 Task: Look for space in Kachhwa, India from 2nd June, 2023 to 15th June, 2023 for 2 adults and 1 pet in price range Rs.10000 to Rs.15000. Place can be entire place with 1  bedroom having 1 bed and 1 bathroom. Property type can be house, flat, guest house, hotel. Booking option can be shelf check-in. Required host language is English.
Action: Mouse moved to (405, 105)
Screenshot: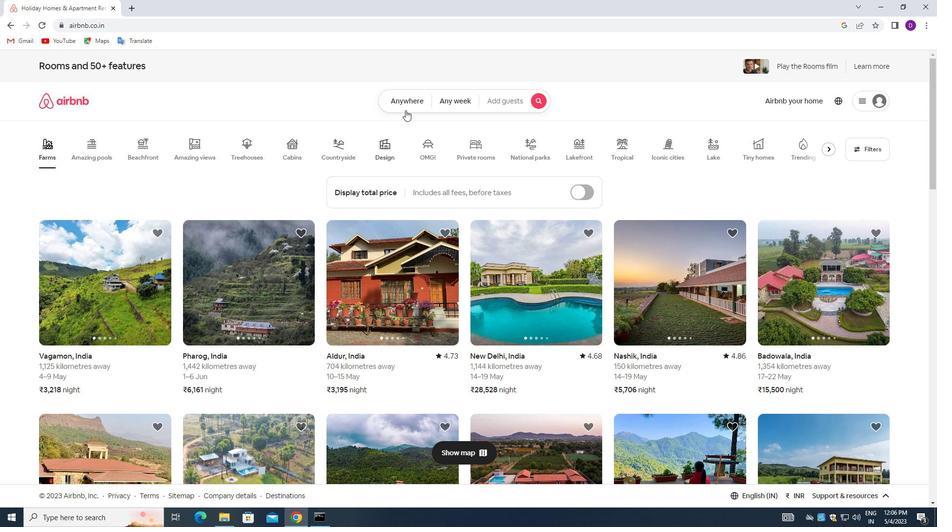 
Action: Mouse pressed left at (405, 105)
Screenshot: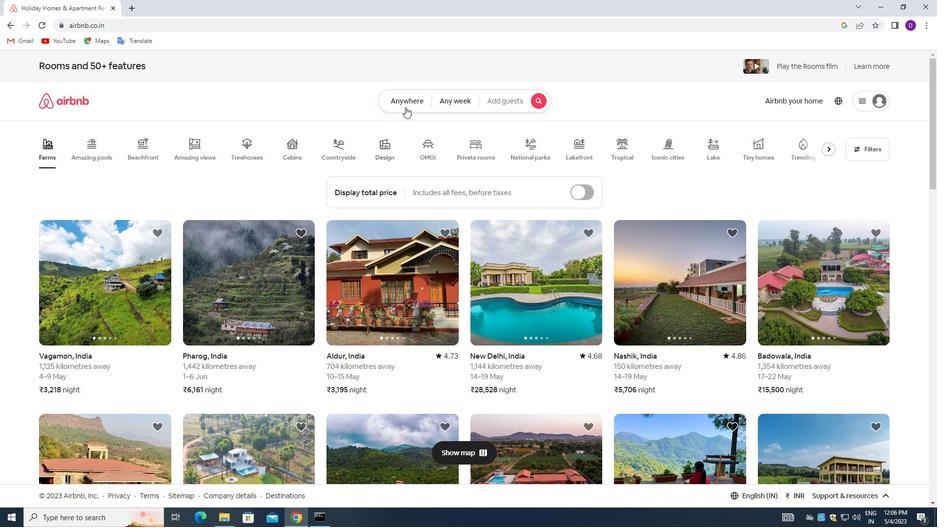 
Action: Mouse moved to (366, 142)
Screenshot: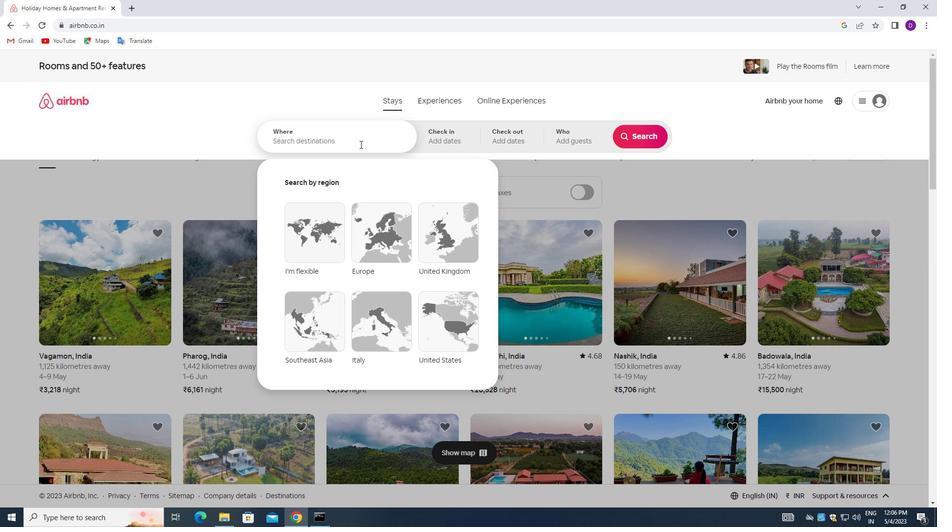 
Action: Mouse pressed left at (366, 142)
Screenshot: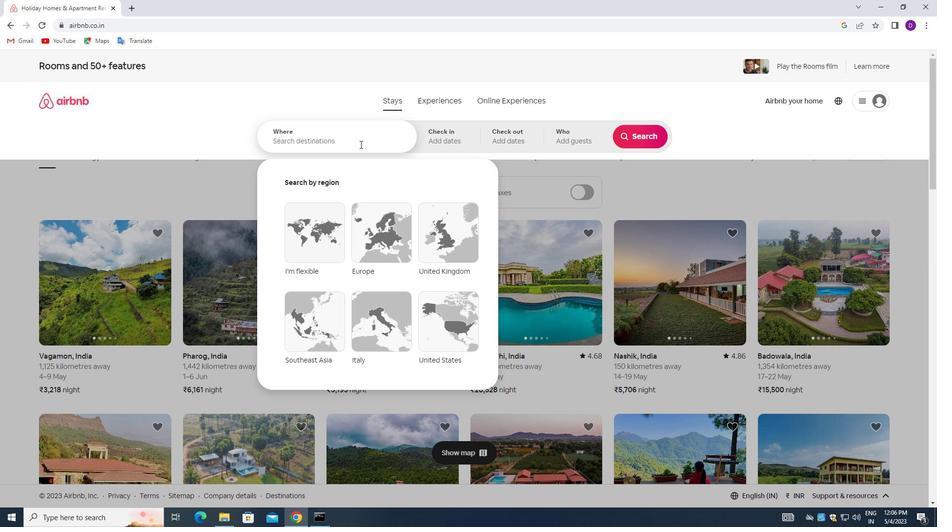 
Action: Mouse moved to (169, 109)
Screenshot: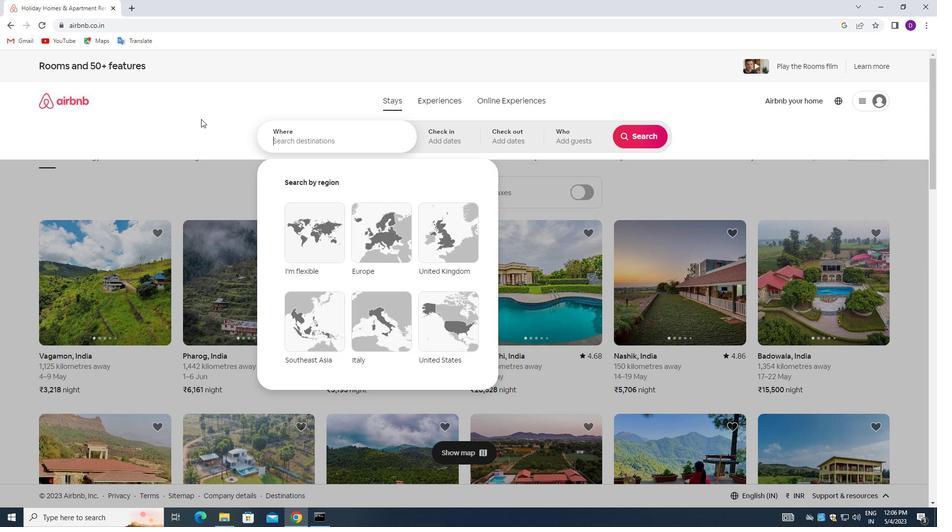 
Action: Key pressed <Key.shift>KACHHWA,<Key.space><Key.shift>INDIA<Key.enter>
Screenshot: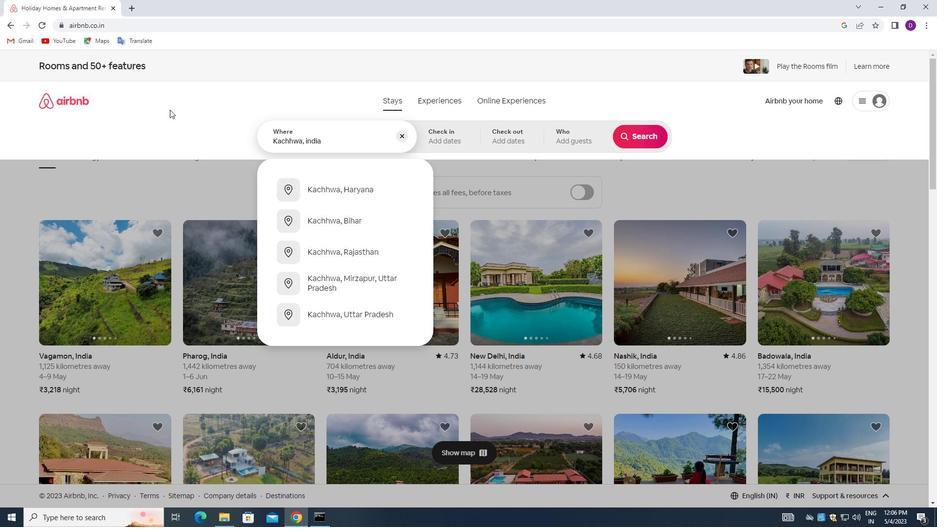 
Action: Mouse moved to (605, 259)
Screenshot: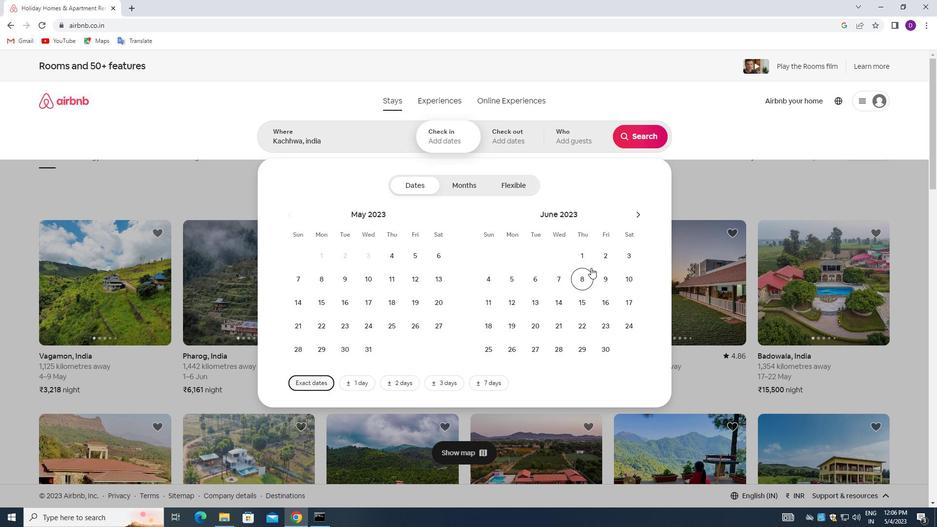 
Action: Mouse pressed left at (605, 259)
Screenshot: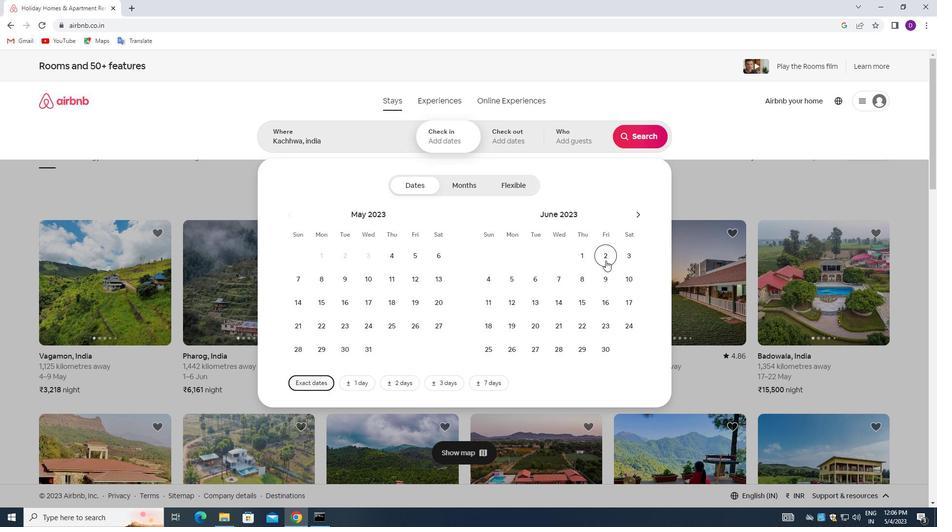 
Action: Mouse moved to (572, 305)
Screenshot: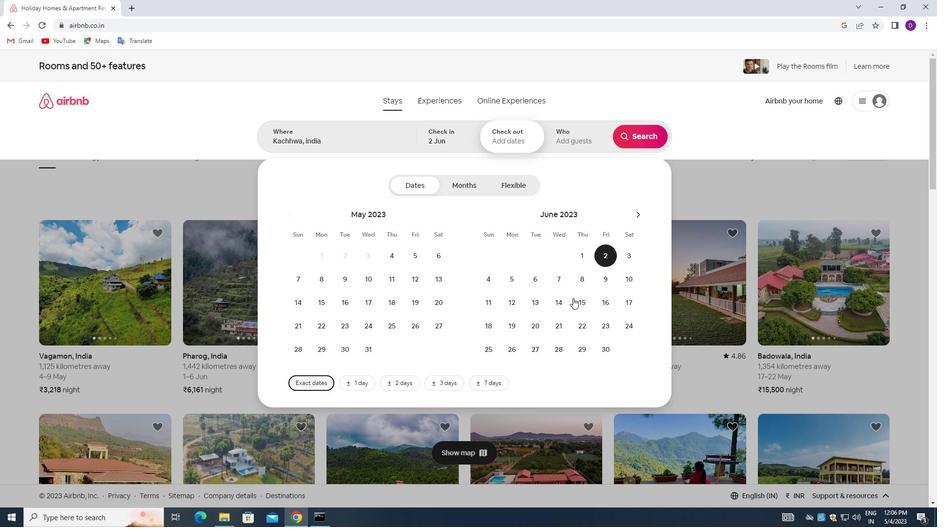 
Action: Mouse pressed left at (572, 305)
Screenshot: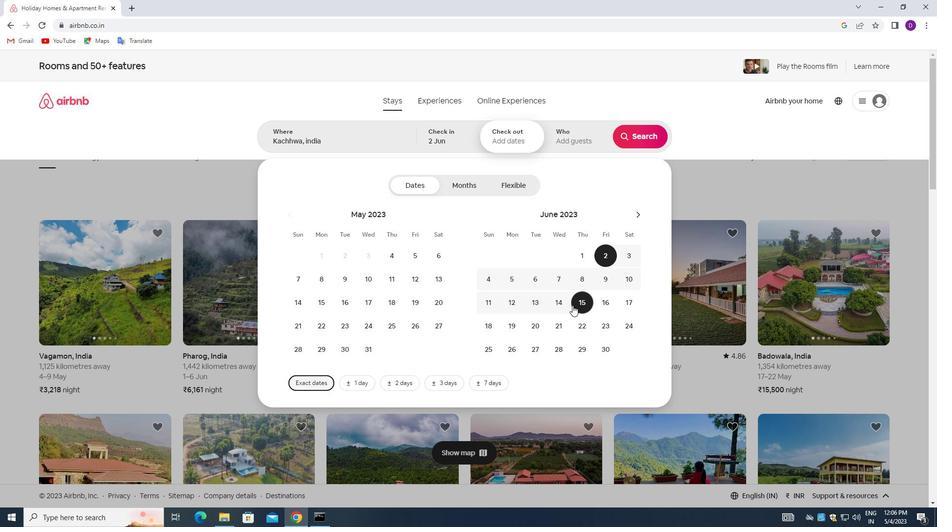 
Action: Mouse moved to (561, 138)
Screenshot: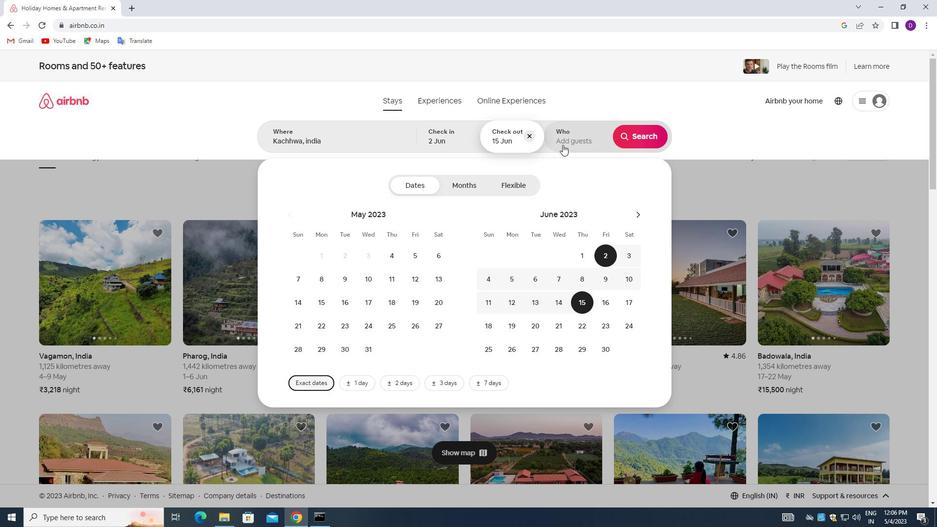 
Action: Mouse pressed left at (561, 138)
Screenshot: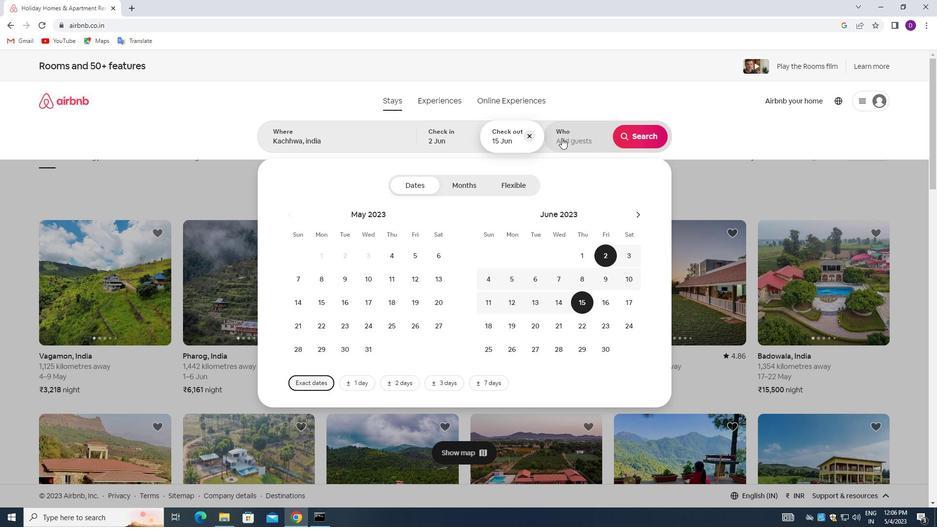 
Action: Mouse moved to (640, 186)
Screenshot: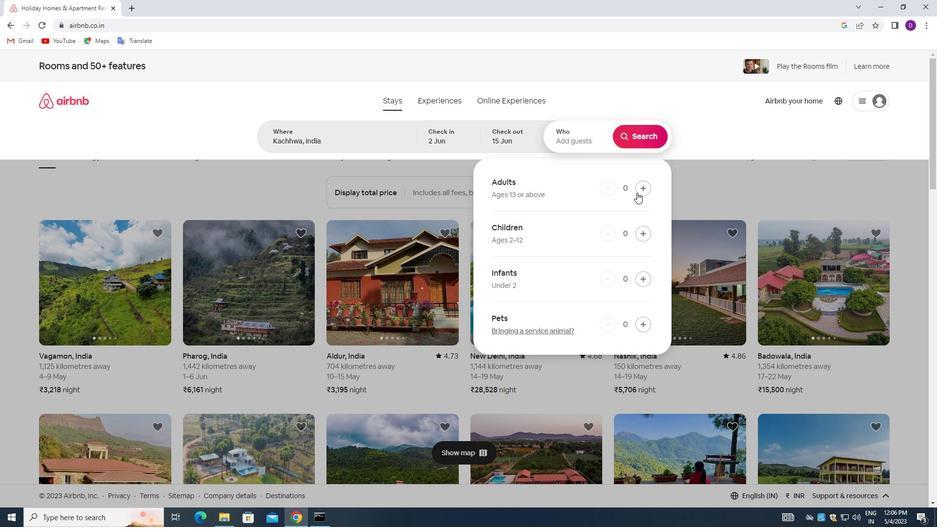 
Action: Mouse pressed left at (640, 186)
Screenshot: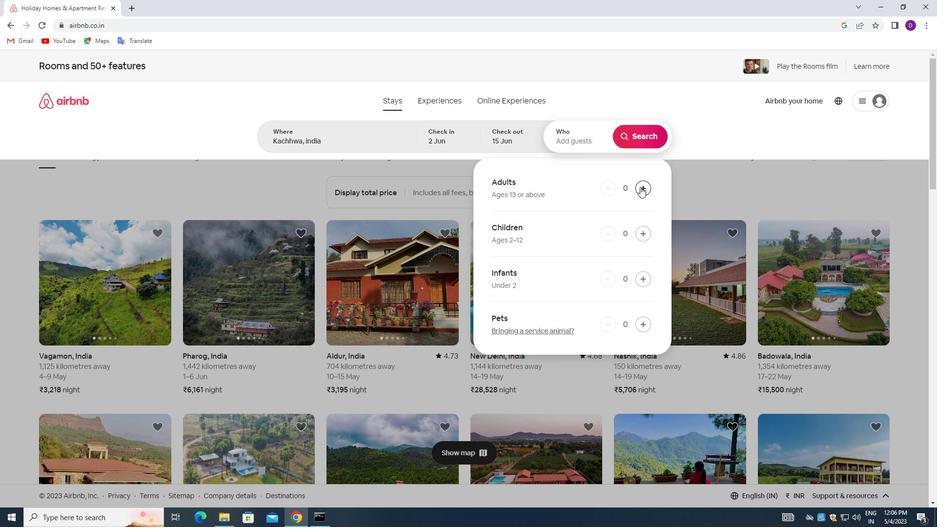 
Action: Mouse pressed left at (640, 186)
Screenshot: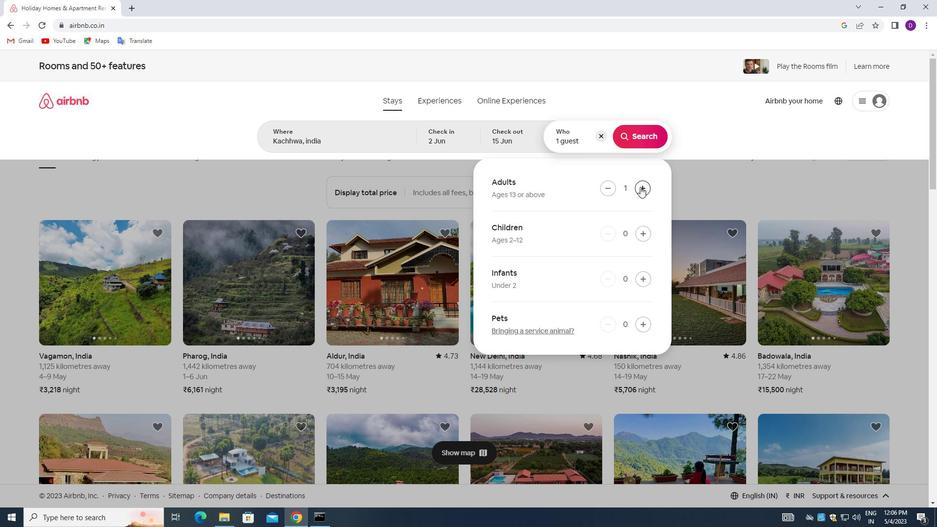 
Action: Mouse moved to (647, 324)
Screenshot: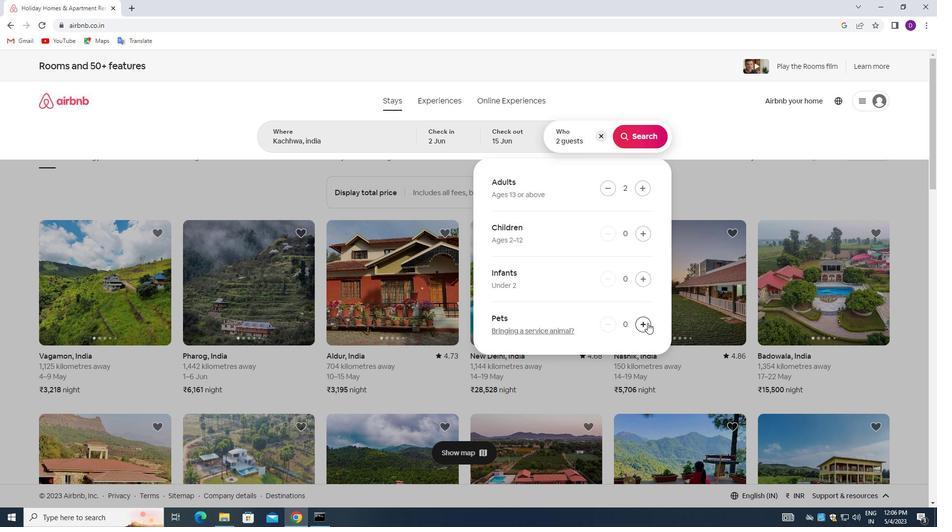 
Action: Mouse pressed left at (647, 324)
Screenshot: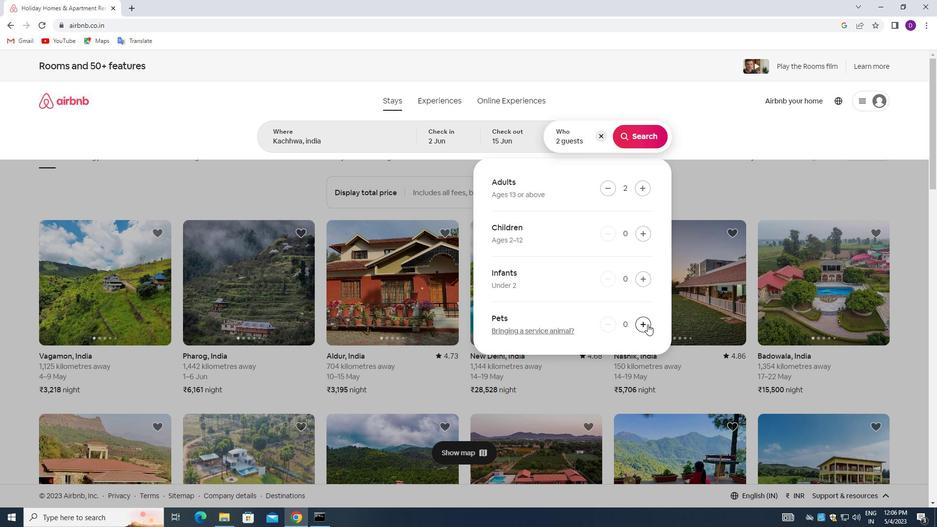 
Action: Mouse moved to (633, 133)
Screenshot: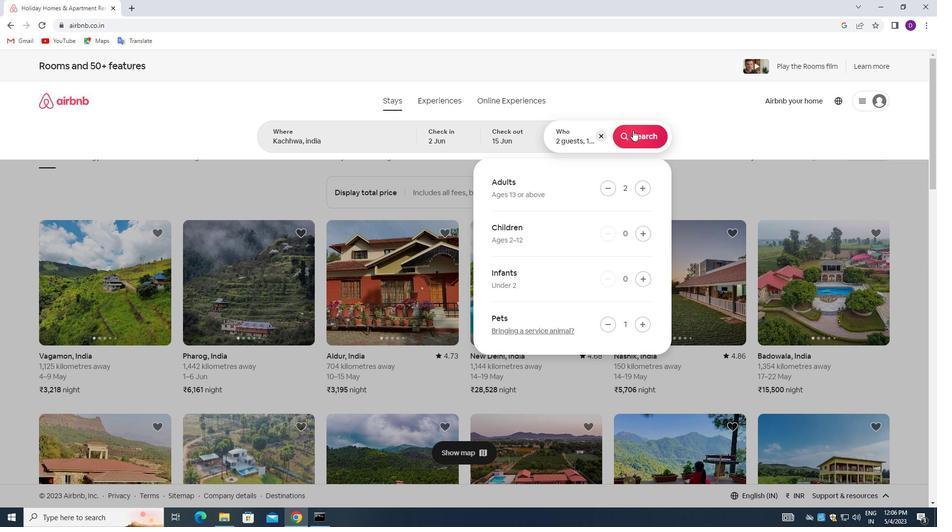 
Action: Mouse pressed left at (633, 133)
Screenshot: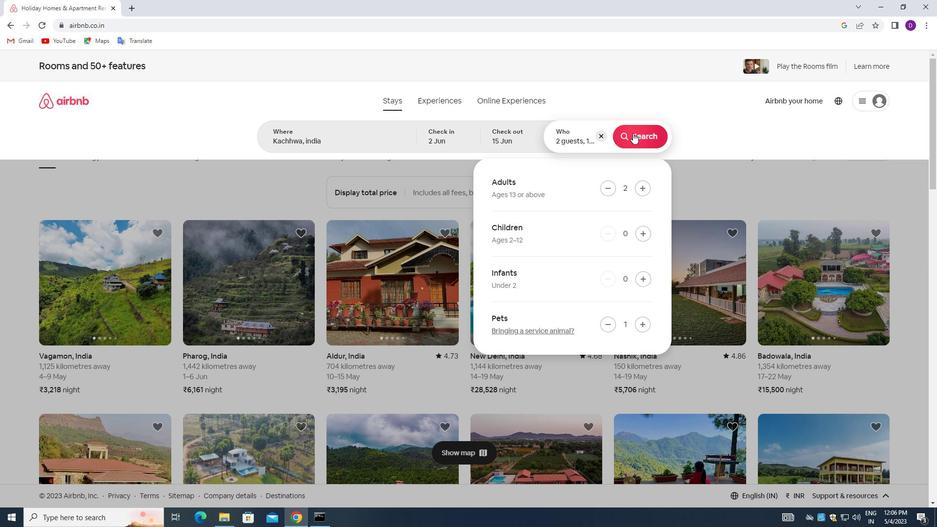
Action: Mouse moved to (880, 105)
Screenshot: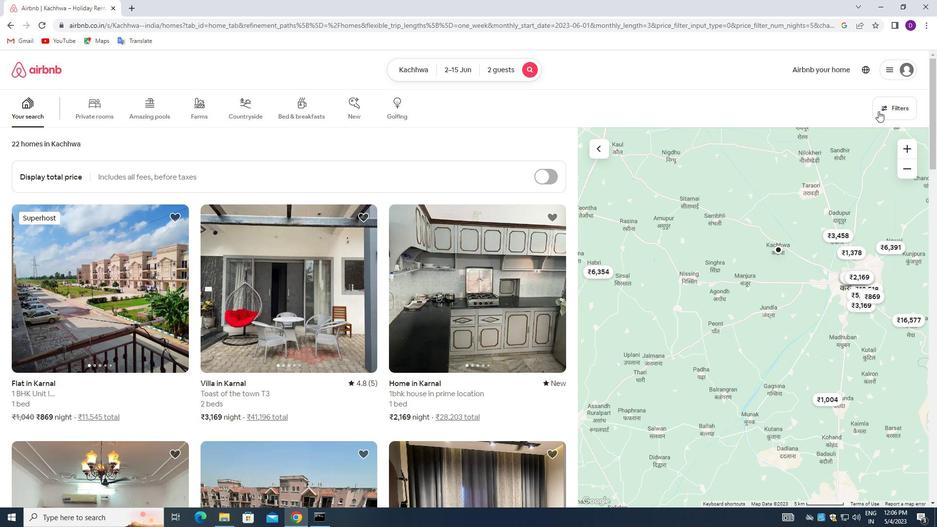 
Action: Mouse pressed left at (880, 105)
Screenshot: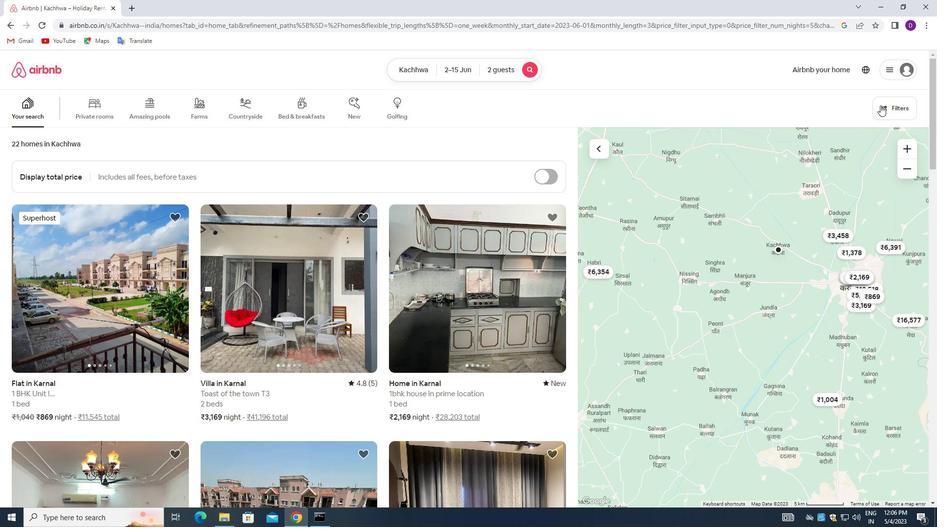 
Action: Mouse moved to (348, 229)
Screenshot: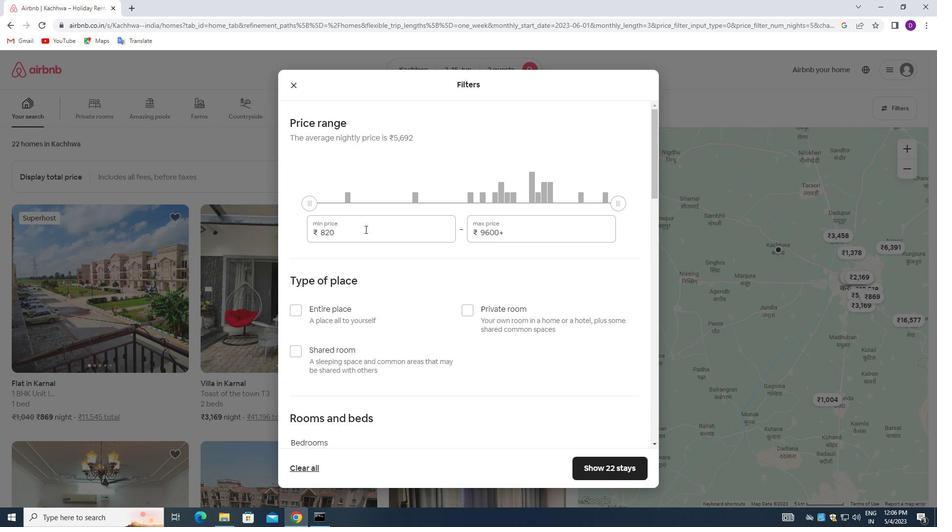 
Action: Mouse pressed left at (348, 229)
Screenshot: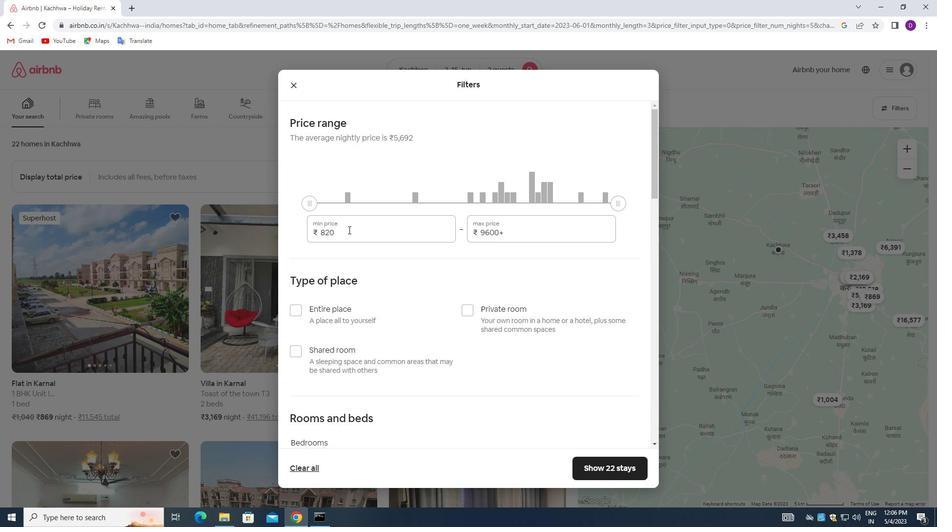 
Action: Mouse pressed left at (348, 229)
Screenshot: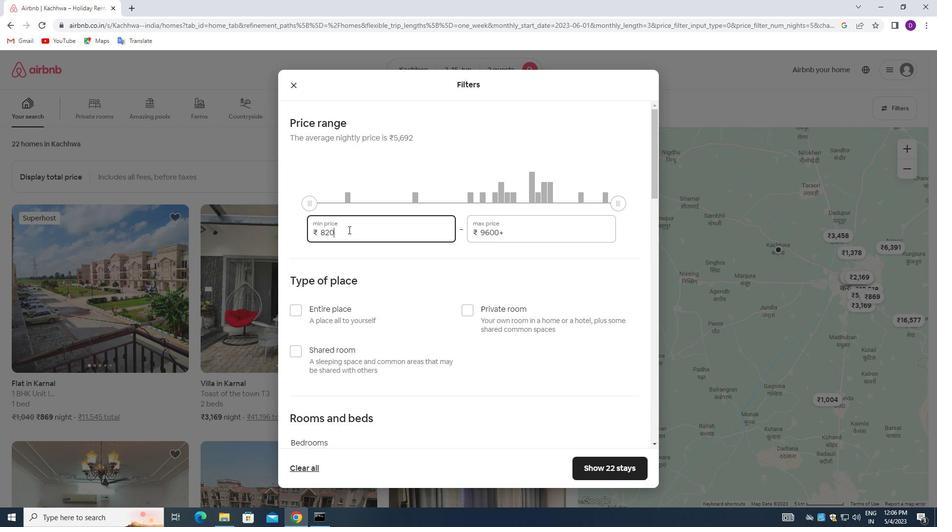 
Action: Key pressed 10000<Key.tab>15000
Screenshot: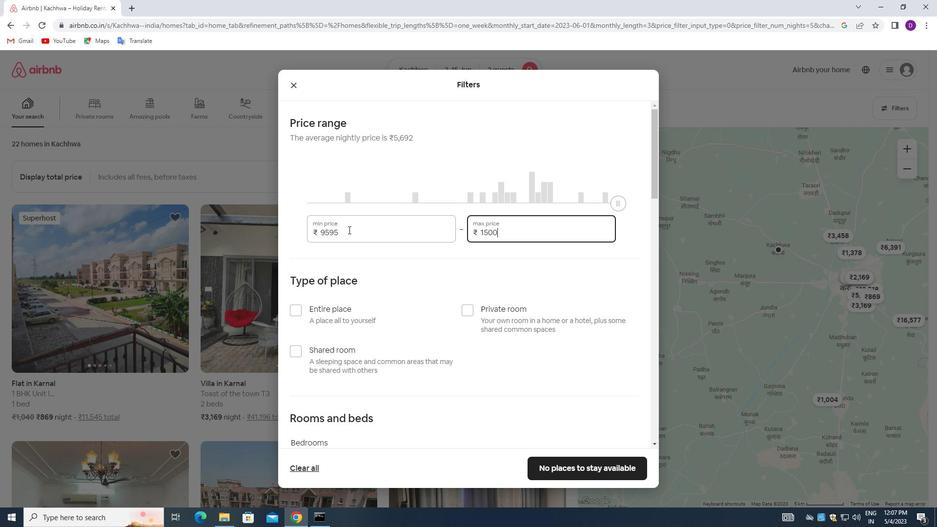 
Action: Mouse moved to (299, 311)
Screenshot: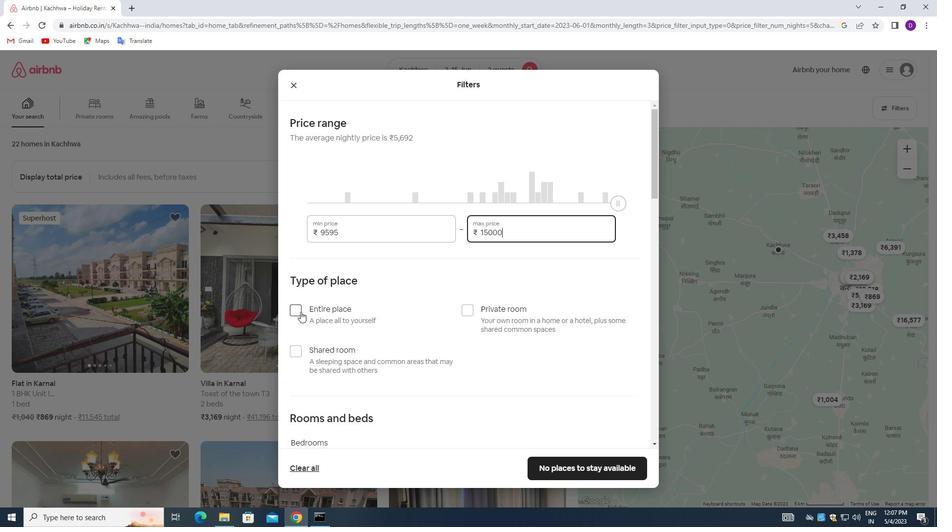 
Action: Mouse pressed left at (299, 311)
Screenshot: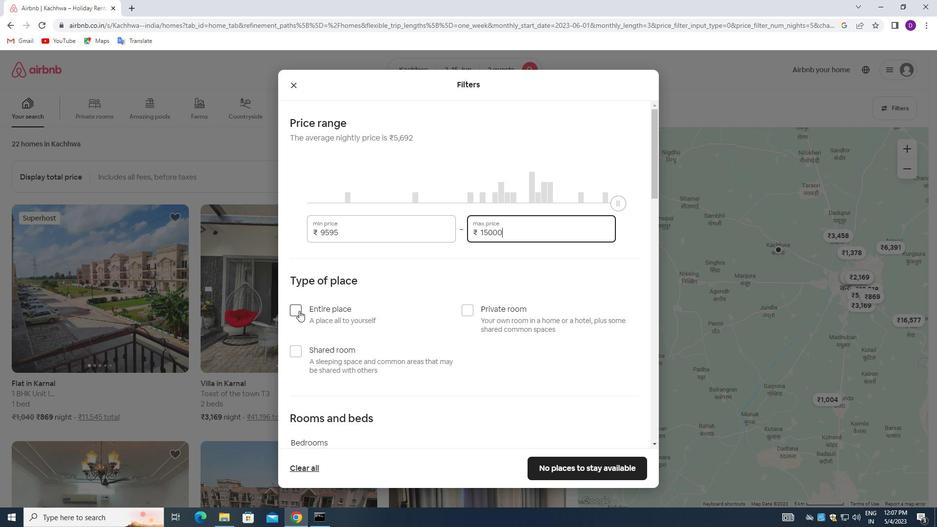 
Action: Mouse moved to (403, 312)
Screenshot: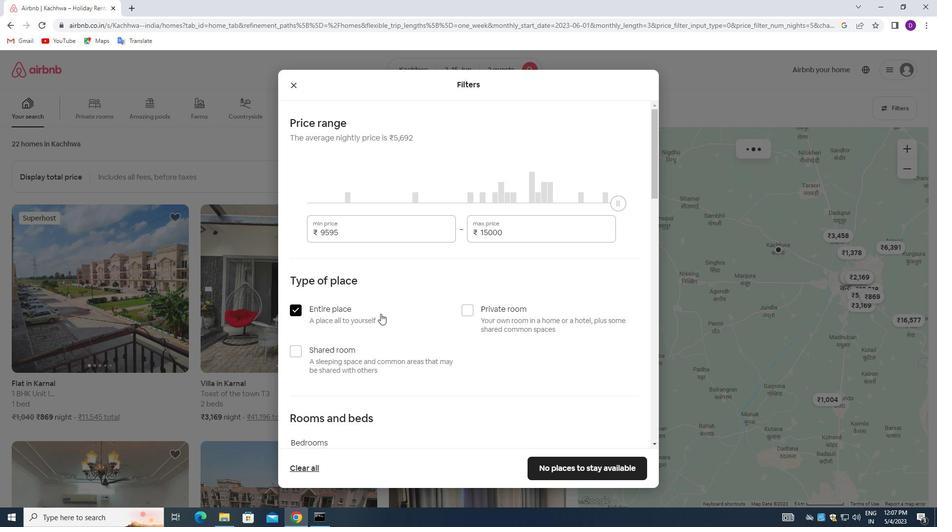 
Action: Mouse scrolled (403, 312) with delta (0, 0)
Screenshot: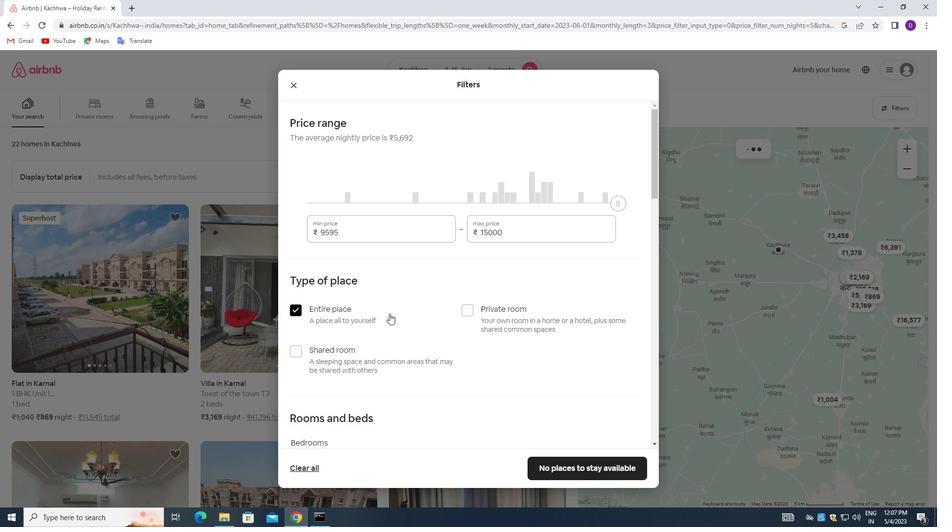 
Action: Mouse scrolled (403, 312) with delta (0, 0)
Screenshot: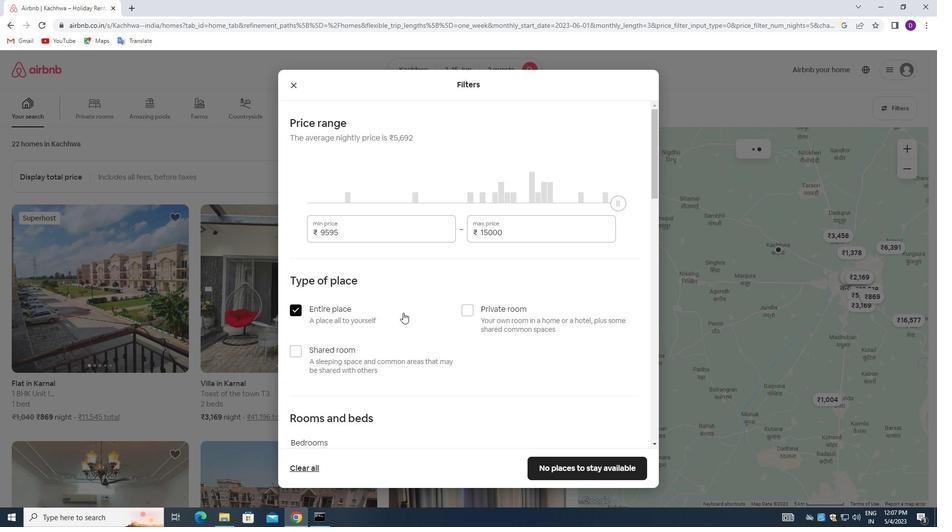 
Action: Mouse scrolled (403, 312) with delta (0, 0)
Screenshot: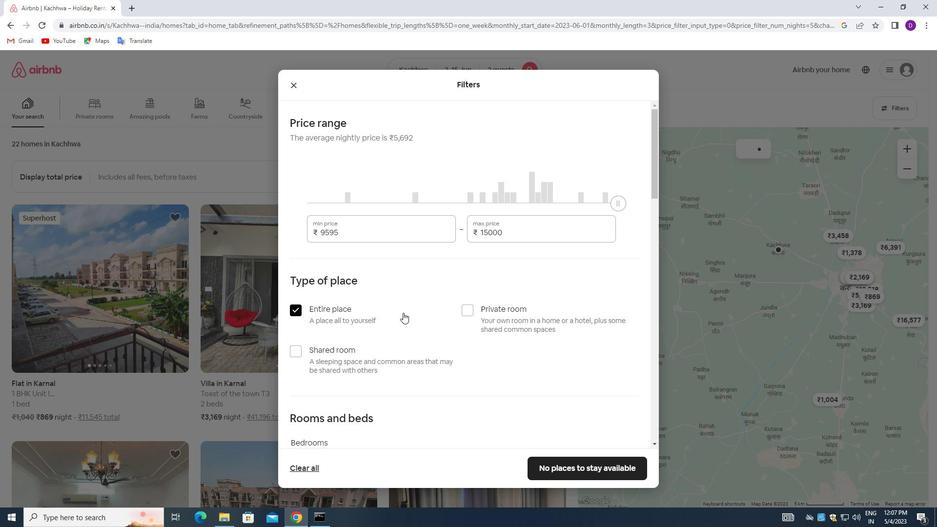 
Action: Mouse scrolled (403, 312) with delta (0, 0)
Screenshot: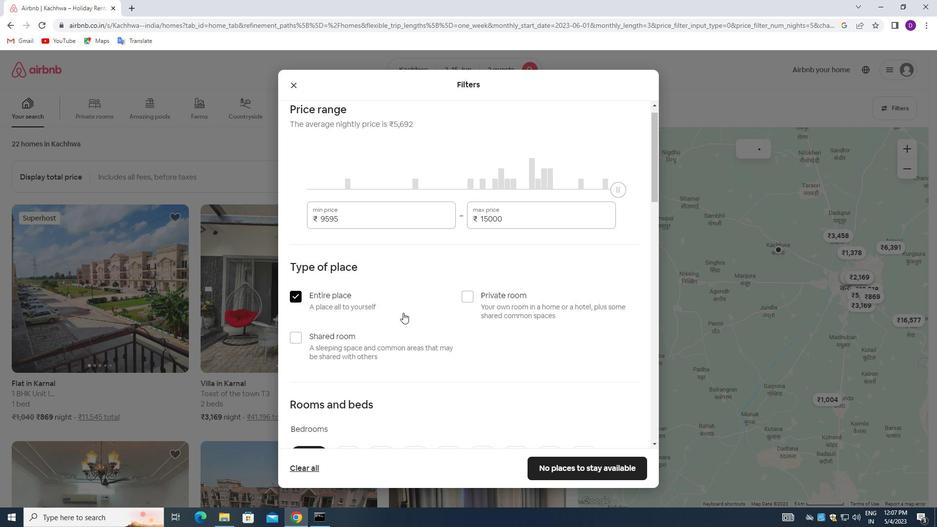 
Action: Mouse moved to (346, 282)
Screenshot: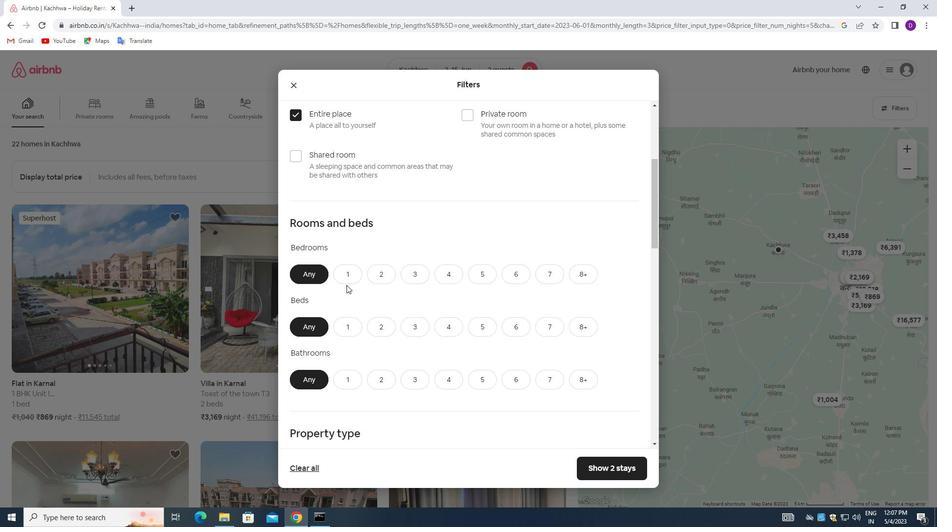 
Action: Mouse pressed left at (346, 282)
Screenshot: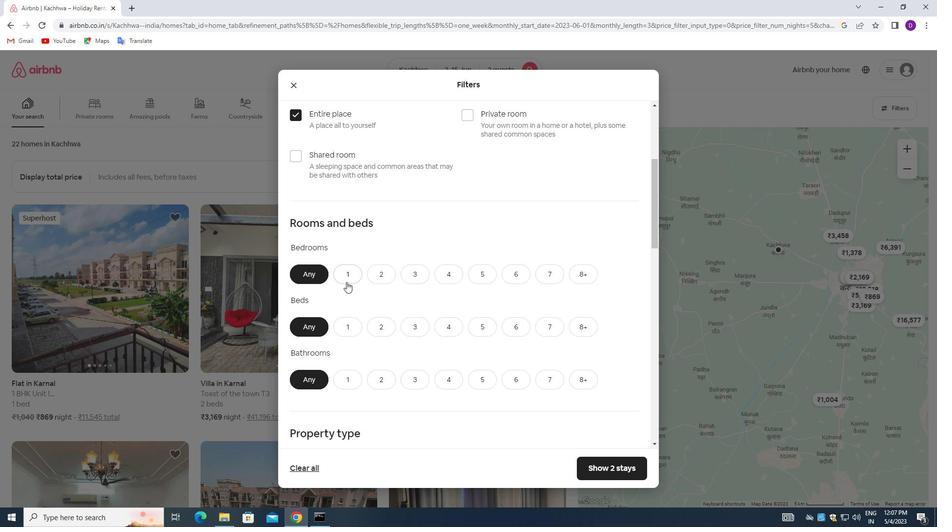 
Action: Mouse moved to (352, 321)
Screenshot: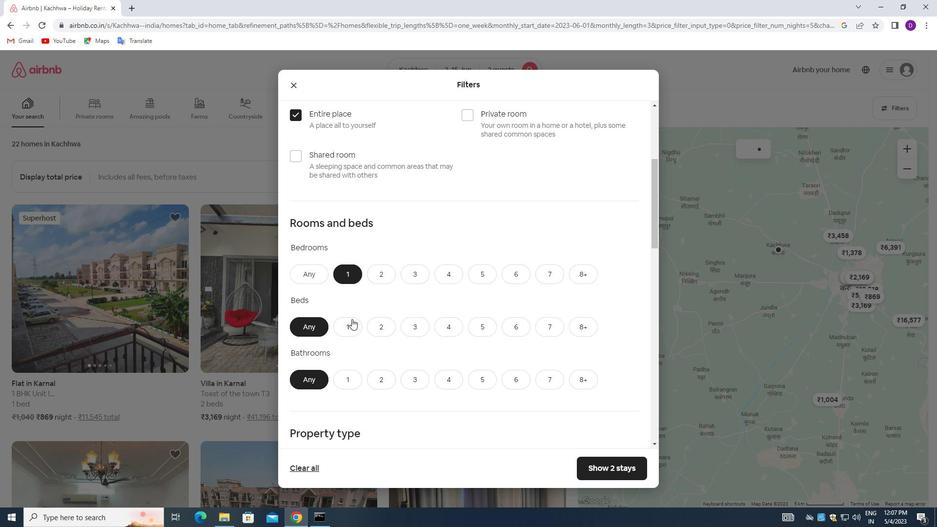 
Action: Mouse pressed left at (352, 321)
Screenshot: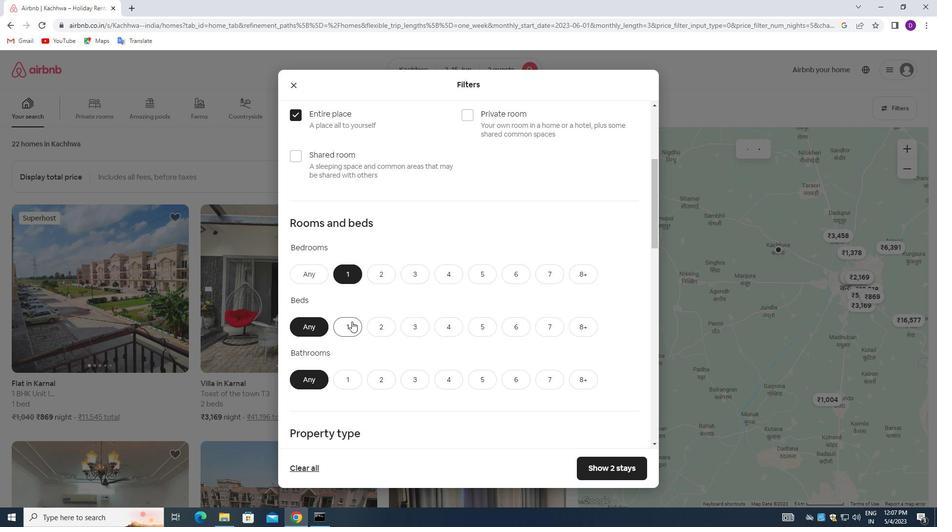 
Action: Mouse moved to (348, 374)
Screenshot: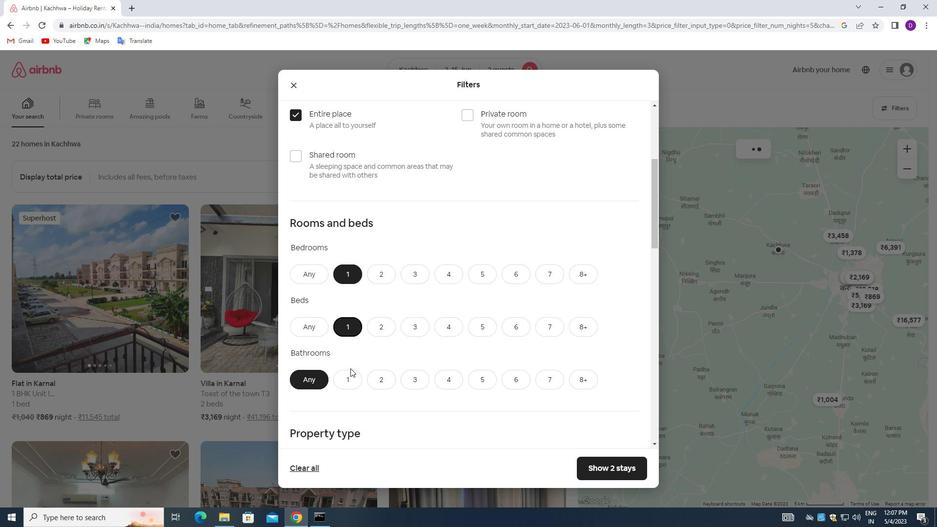 
Action: Mouse pressed left at (348, 374)
Screenshot: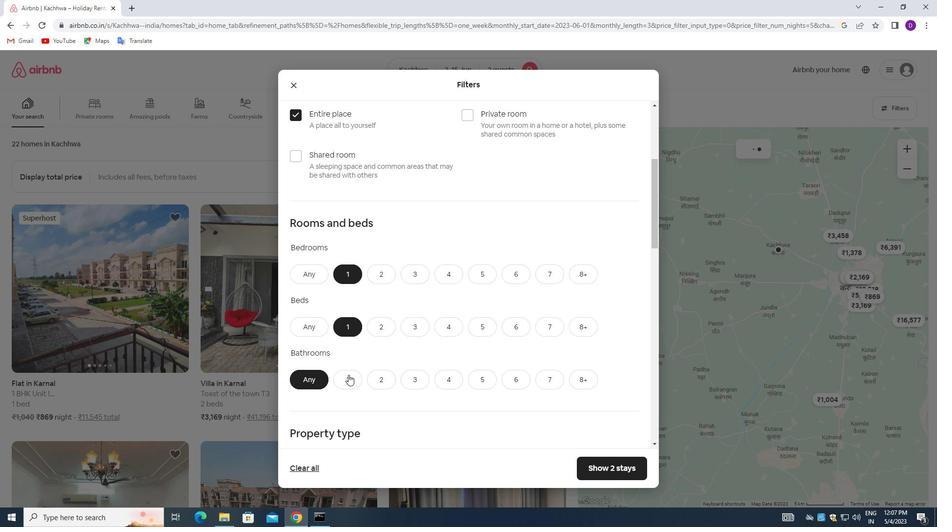 
Action: Mouse moved to (388, 349)
Screenshot: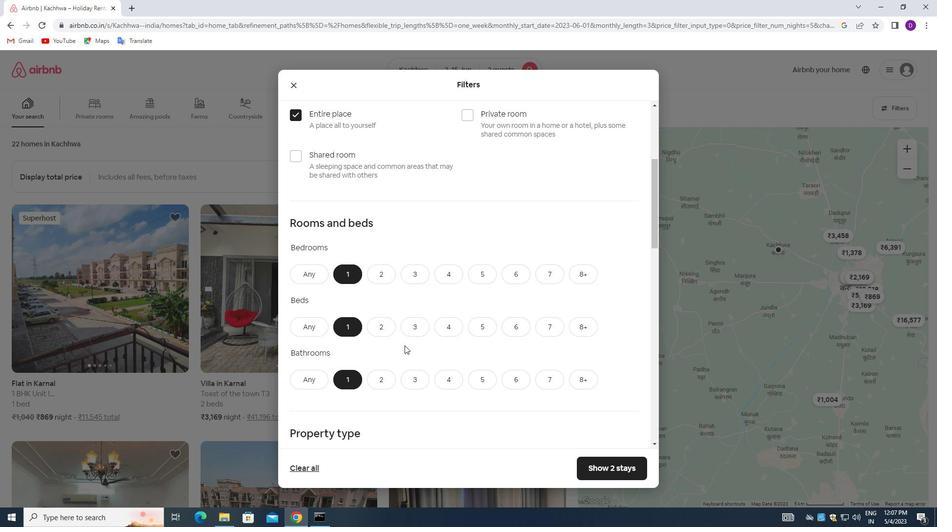 
Action: Mouse scrolled (388, 348) with delta (0, 0)
Screenshot: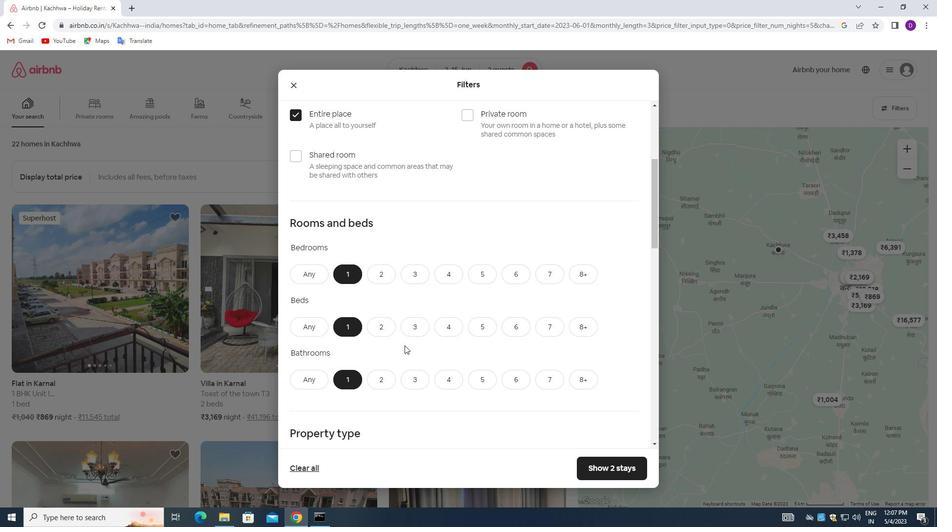 
Action: Mouse moved to (385, 351)
Screenshot: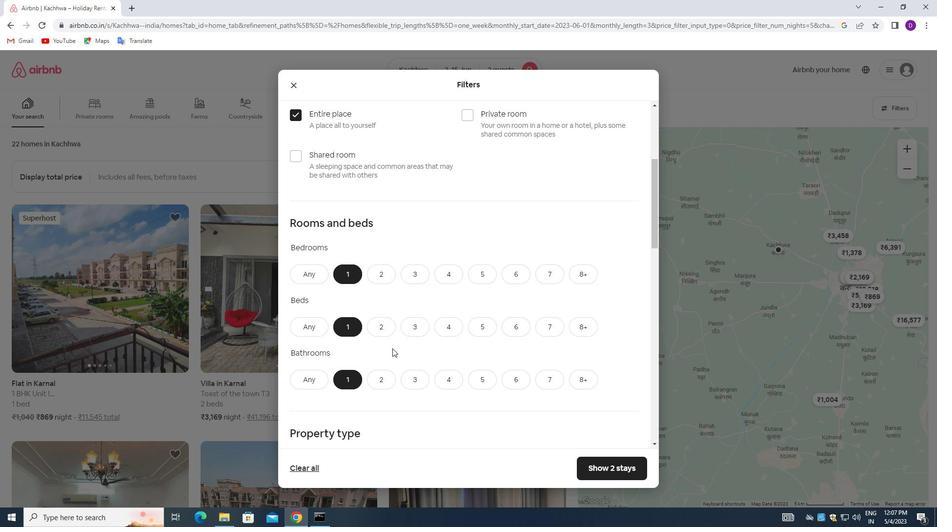 
Action: Mouse scrolled (385, 350) with delta (0, 0)
Screenshot: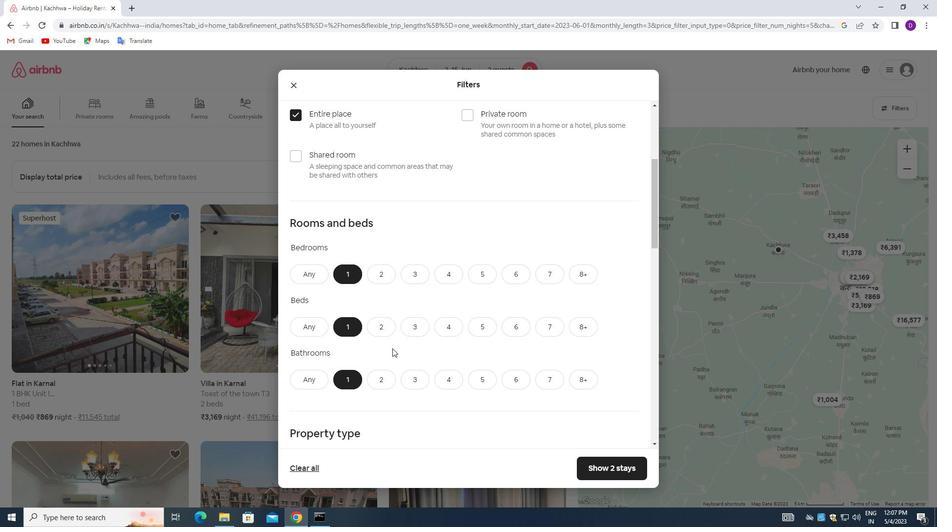 
Action: Mouse moved to (383, 352)
Screenshot: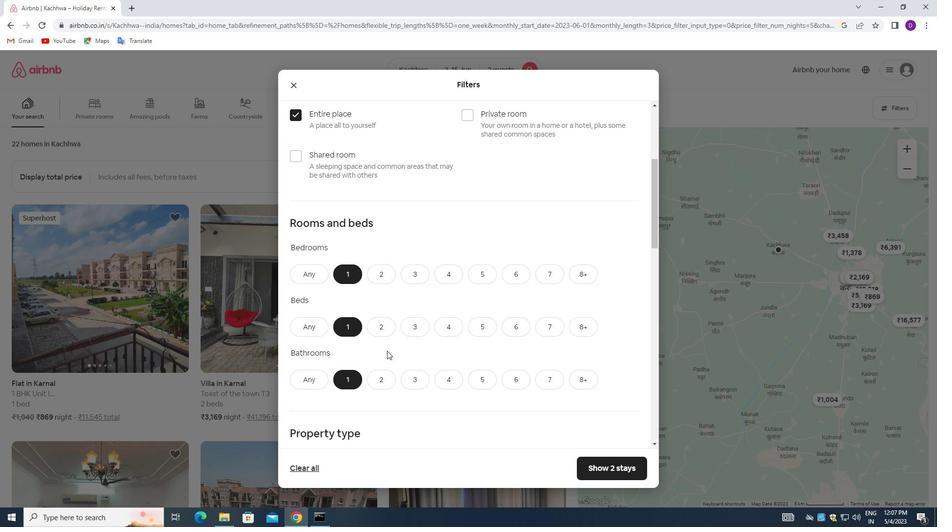 
Action: Mouse scrolled (383, 352) with delta (0, 0)
Screenshot: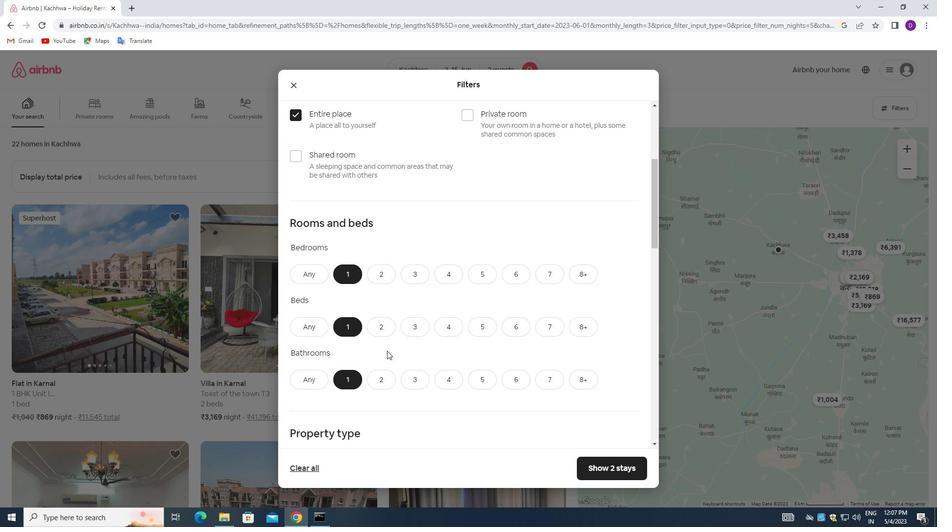 
Action: Mouse moved to (340, 337)
Screenshot: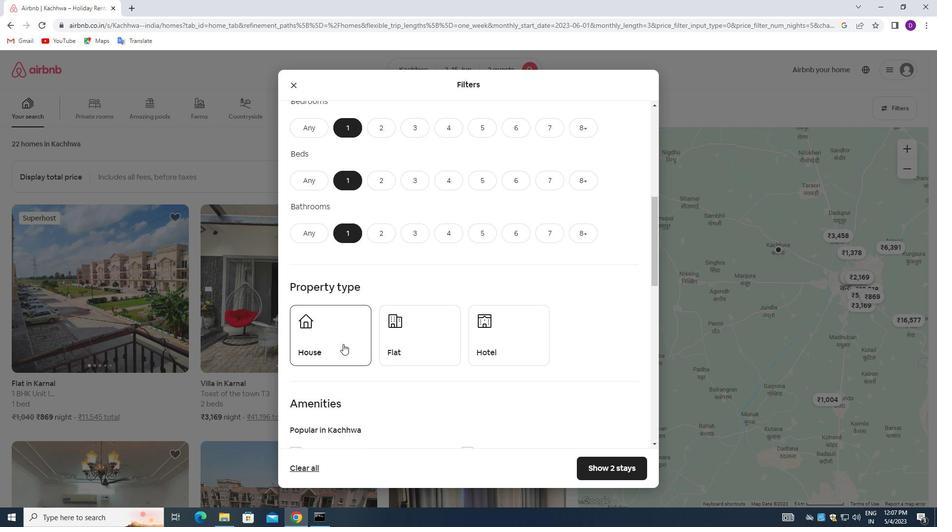
Action: Mouse pressed left at (340, 337)
Screenshot: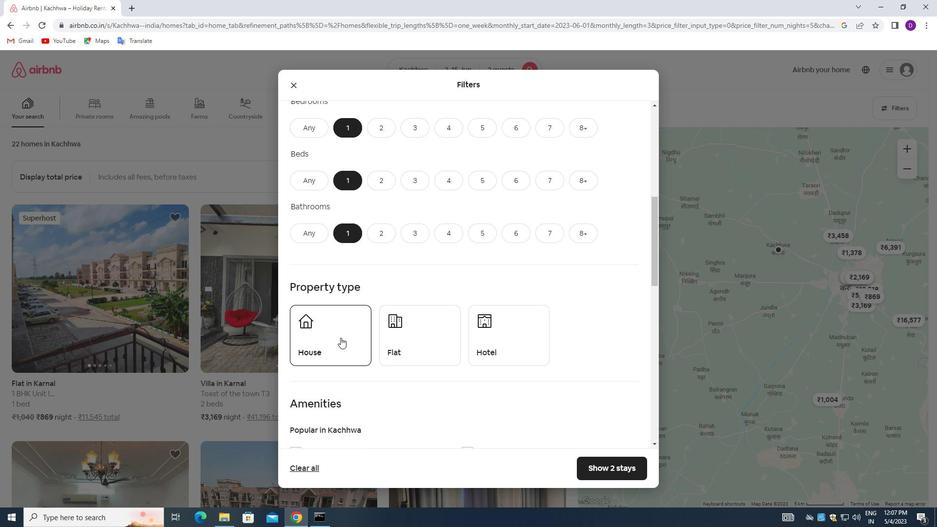 
Action: Mouse moved to (414, 342)
Screenshot: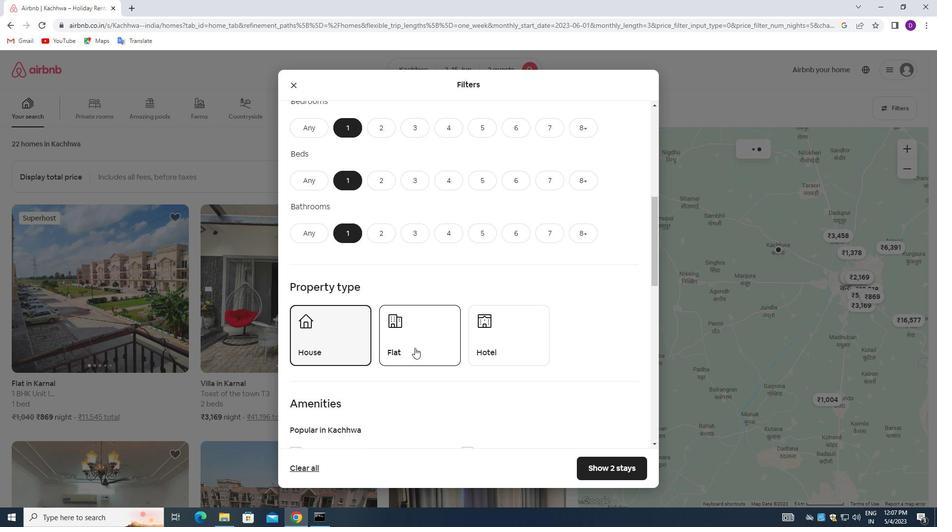 
Action: Mouse pressed left at (414, 342)
Screenshot: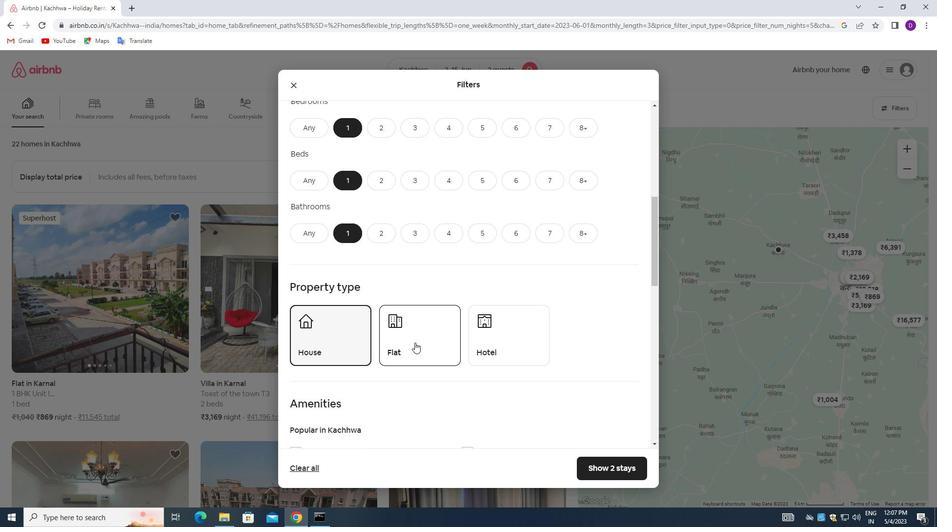 
Action: Mouse moved to (484, 337)
Screenshot: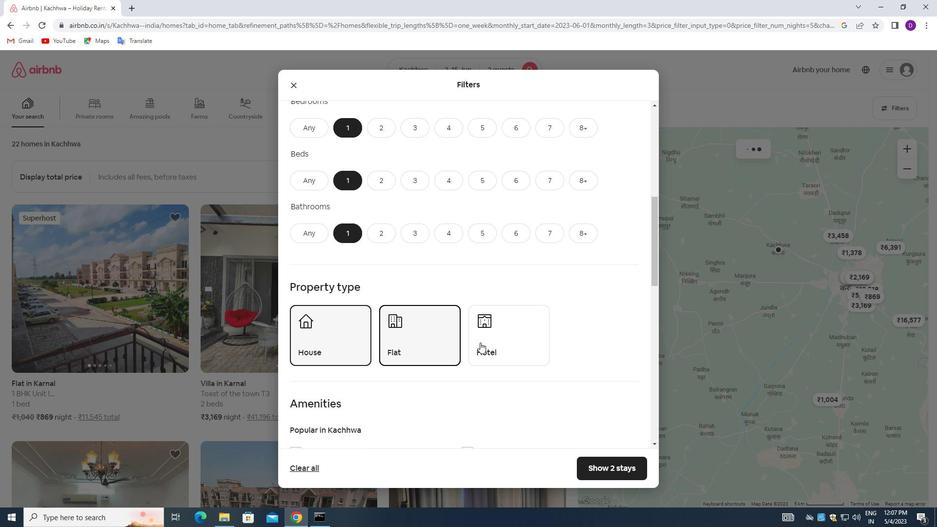 
Action: Mouse pressed left at (484, 337)
Screenshot: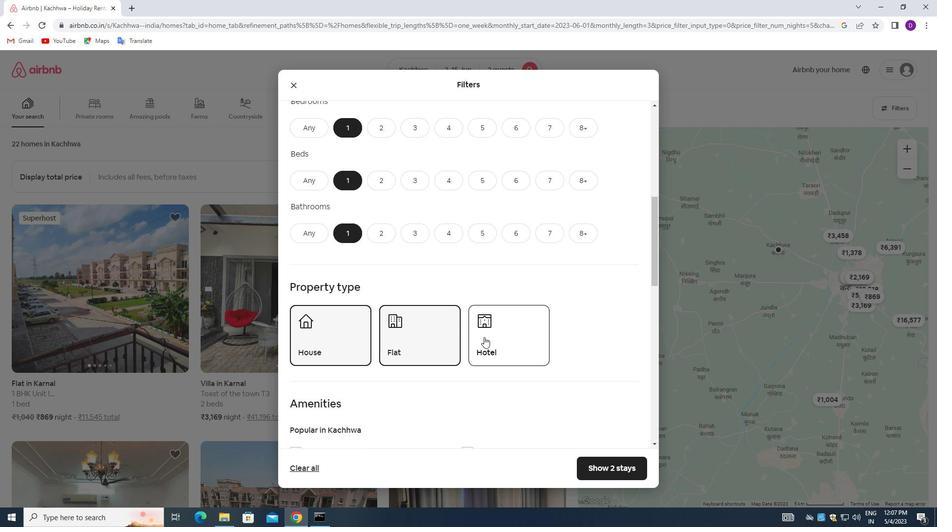 
Action: Mouse moved to (452, 356)
Screenshot: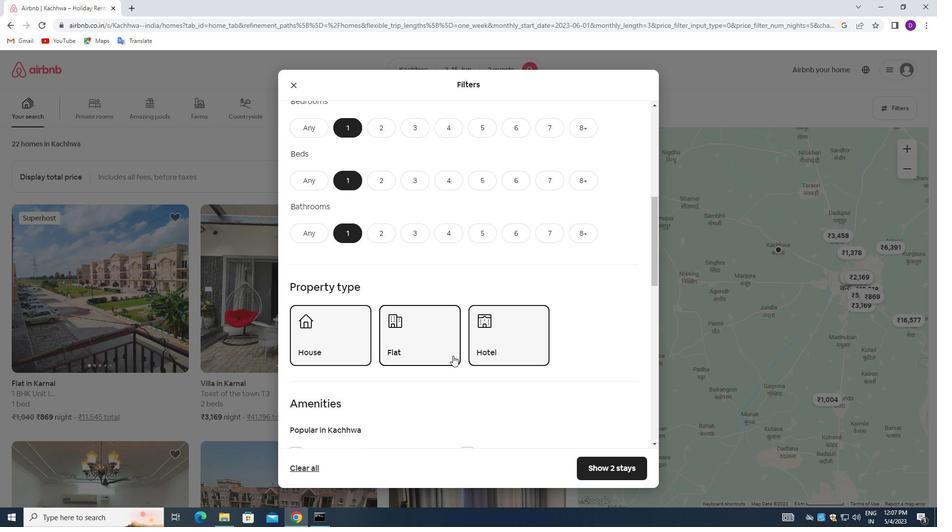 
Action: Mouse scrolled (452, 356) with delta (0, 0)
Screenshot: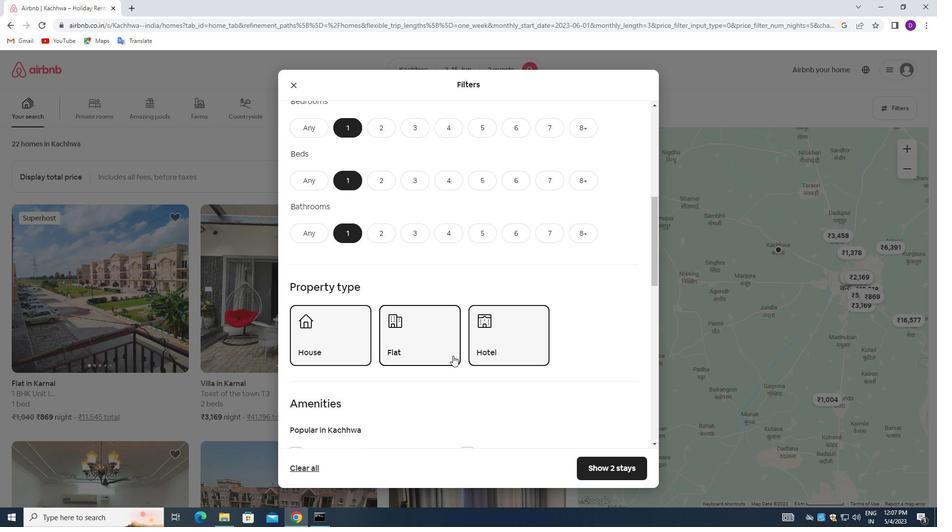 
Action: Mouse moved to (450, 356)
Screenshot: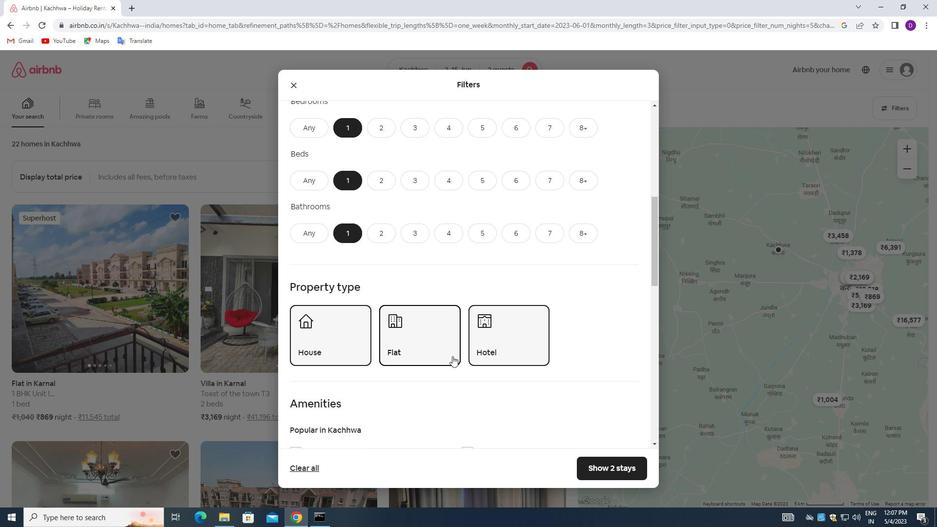 
Action: Mouse scrolled (450, 356) with delta (0, 0)
Screenshot: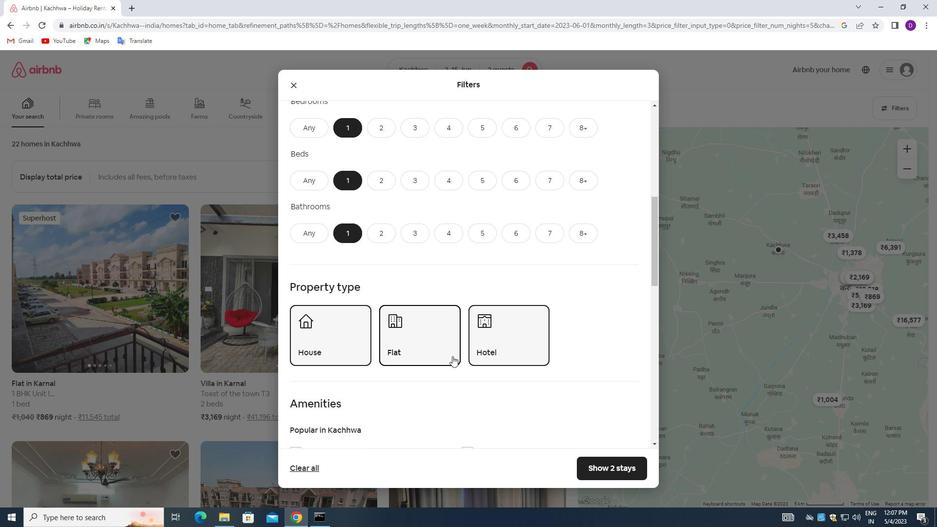 
Action: Mouse moved to (437, 357)
Screenshot: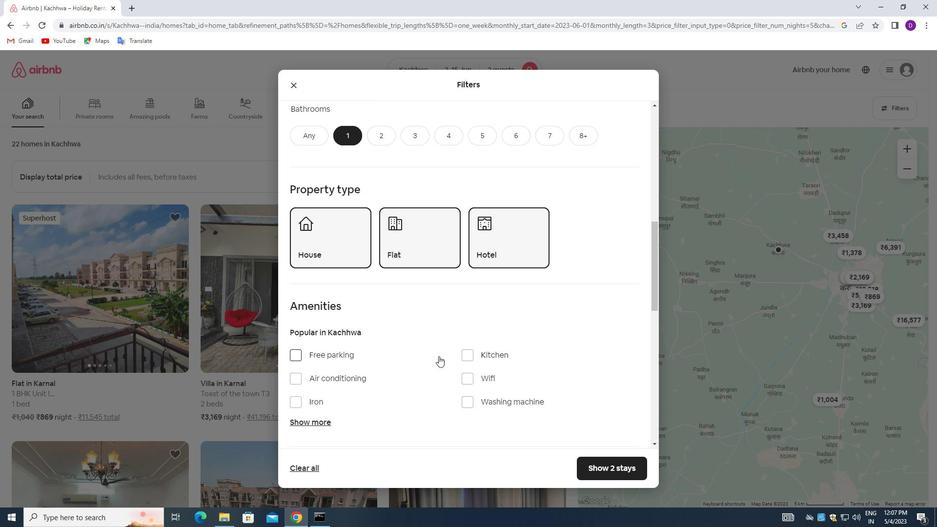 
Action: Mouse scrolled (437, 357) with delta (0, 0)
Screenshot: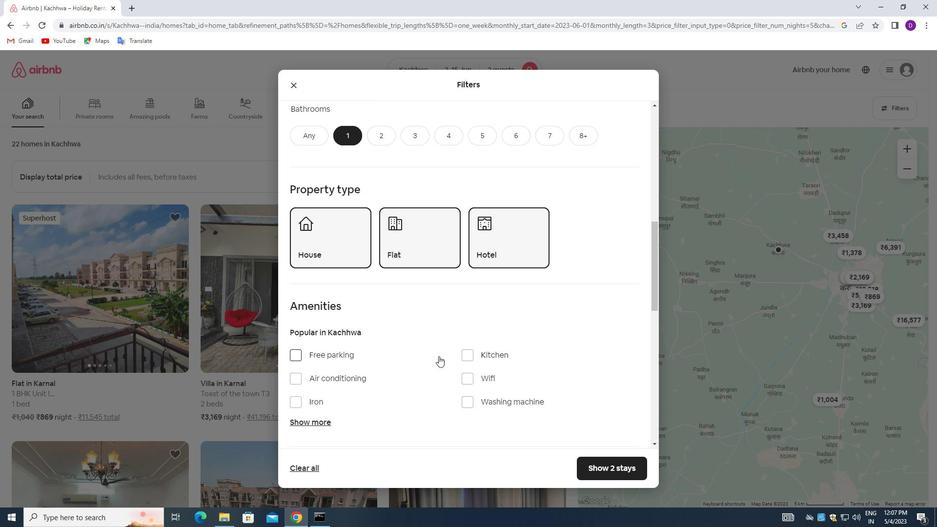 
Action: Mouse moved to (436, 357)
Screenshot: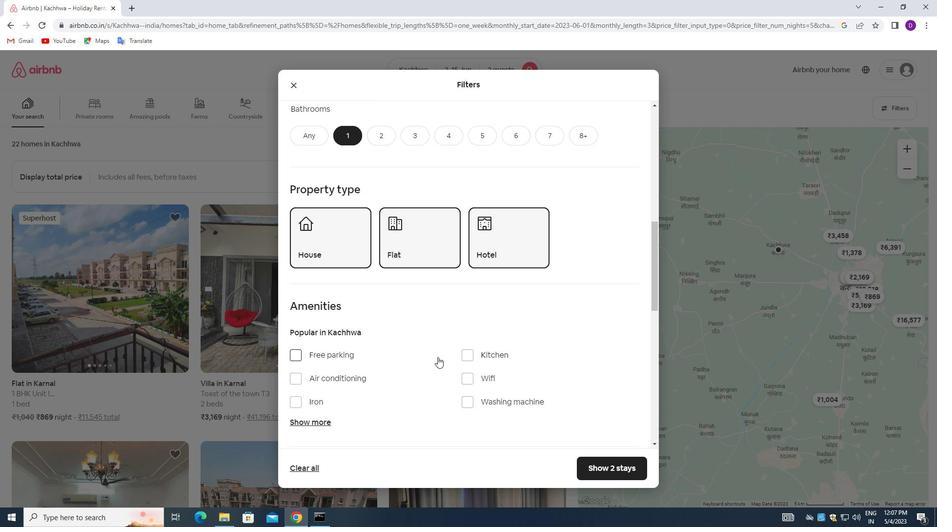 
Action: Mouse scrolled (436, 357) with delta (0, 0)
Screenshot: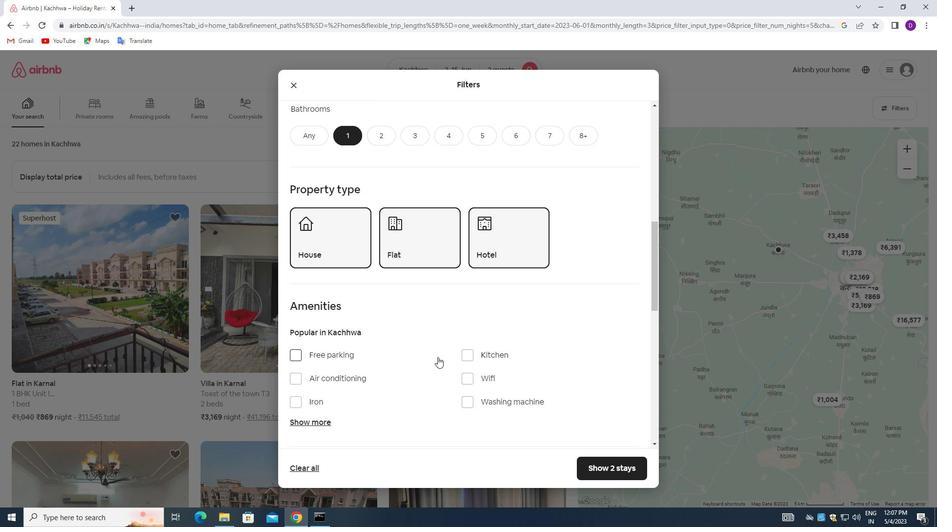 
Action: Mouse moved to (446, 356)
Screenshot: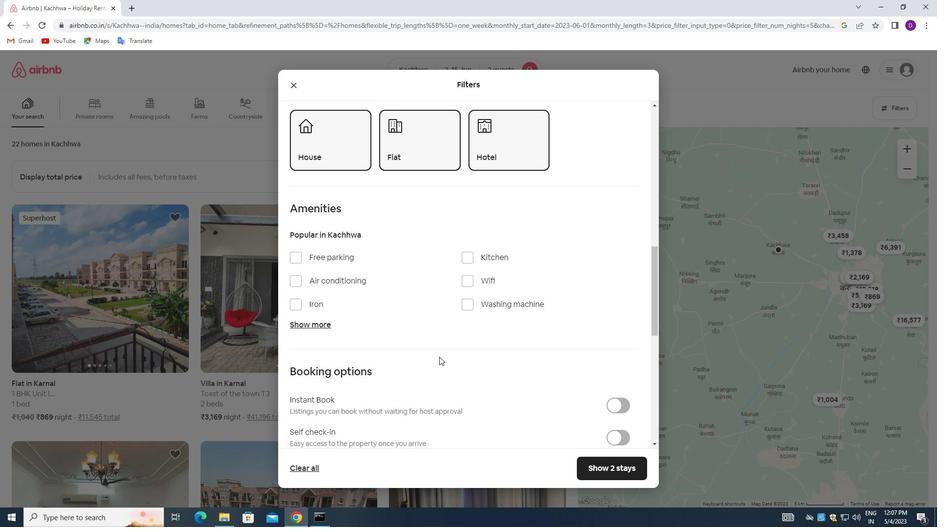 
Action: Mouse scrolled (446, 356) with delta (0, 0)
Screenshot: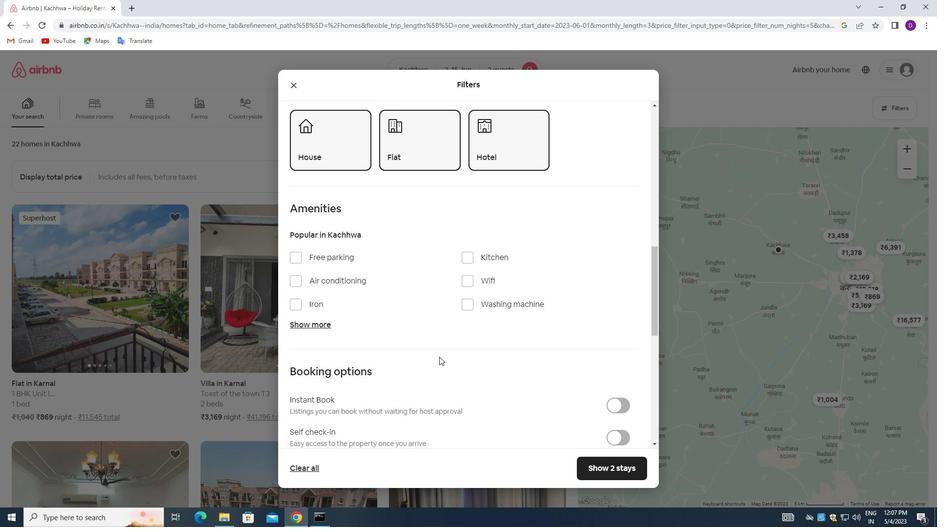 
Action: Mouse moved to (451, 358)
Screenshot: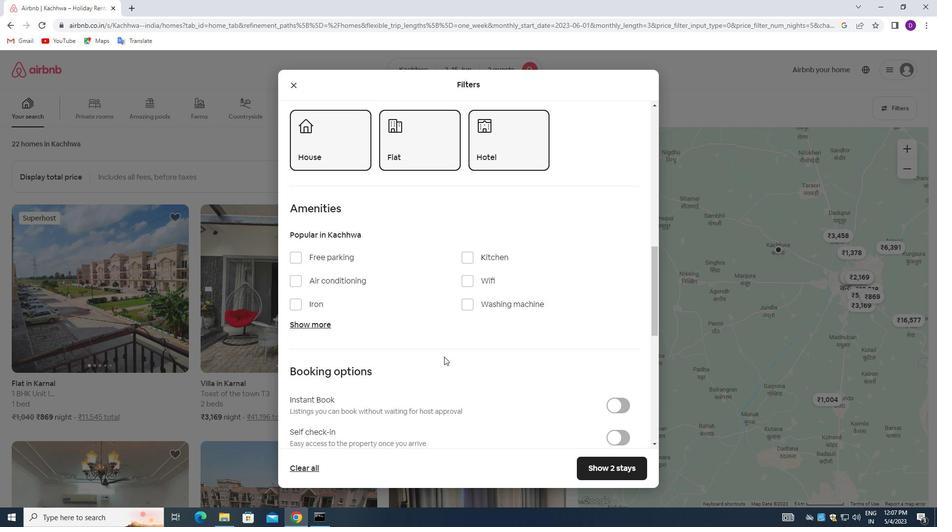 
Action: Mouse scrolled (451, 357) with delta (0, 0)
Screenshot: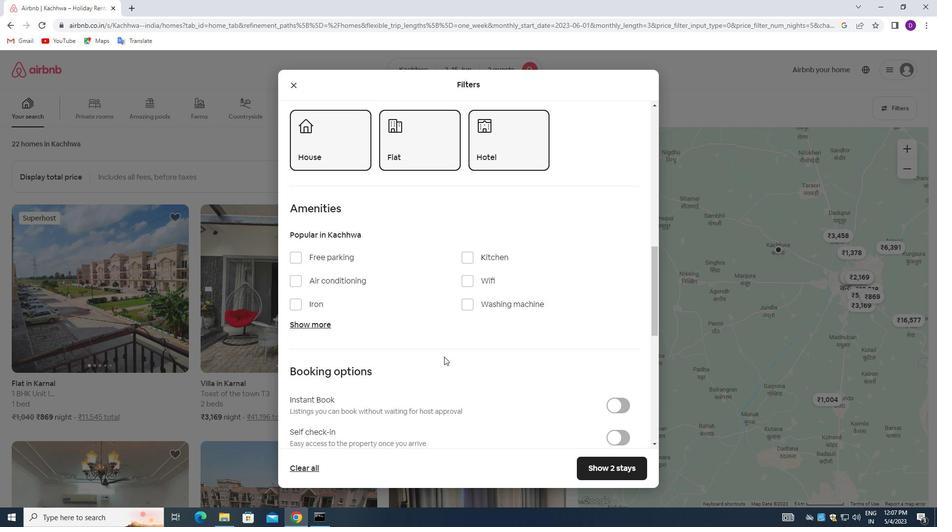 
Action: Mouse moved to (611, 341)
Screenshot: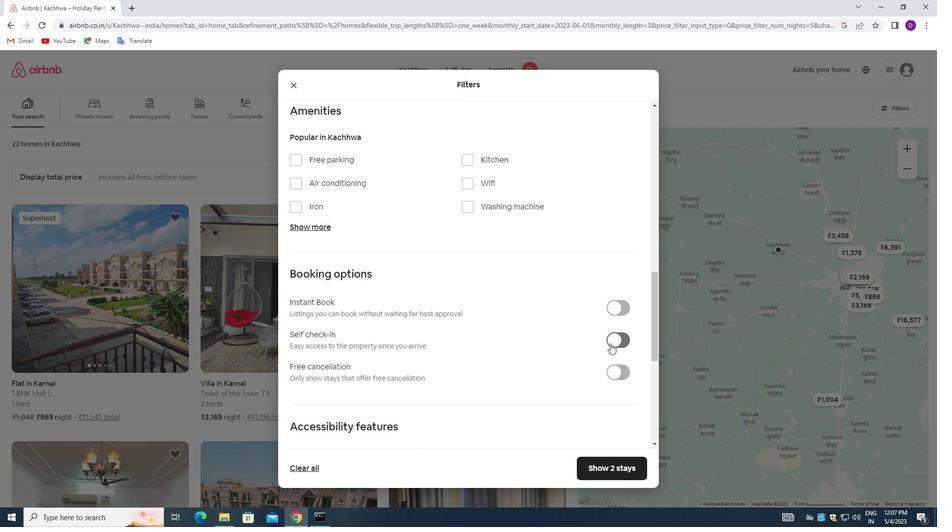 
Action: Mouse pressed left at (611, 341)
Screenshot: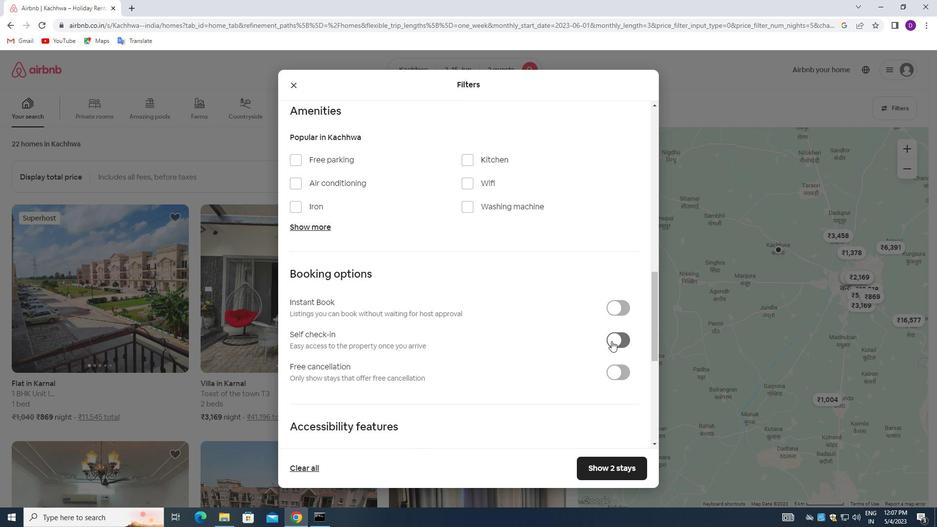 
Action: Mouse moved to (446, 343)
Screenshot: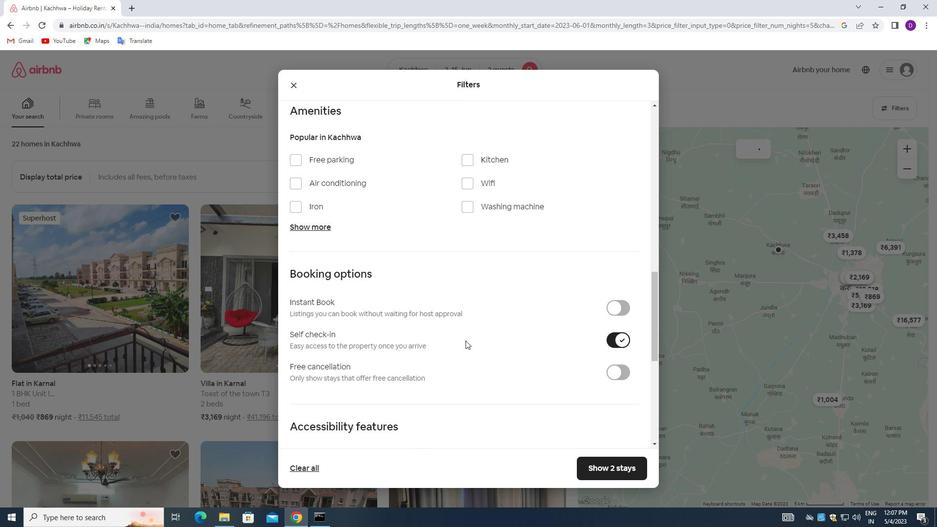 
Action: Mouse scrolled (446, 342) with delta (0, 0)
Screenshot: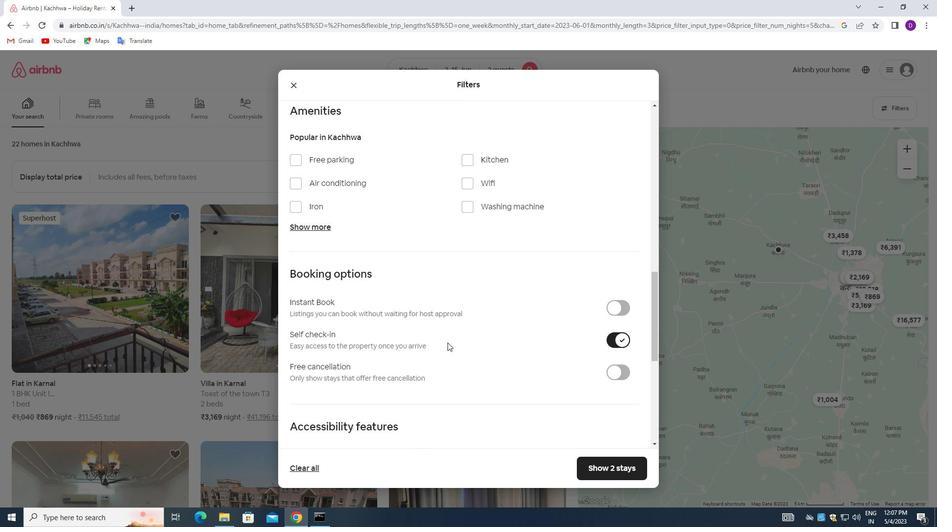 
Action: Mouse scrolled (446, 342) with delta (0, 0)
Screenshot: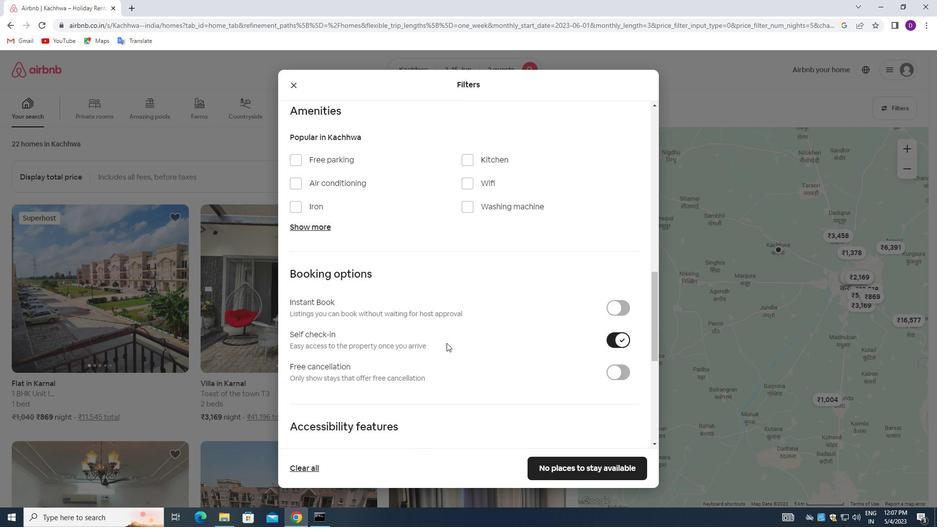 
Action: Mouse moved to (451, 343)
Screenshot: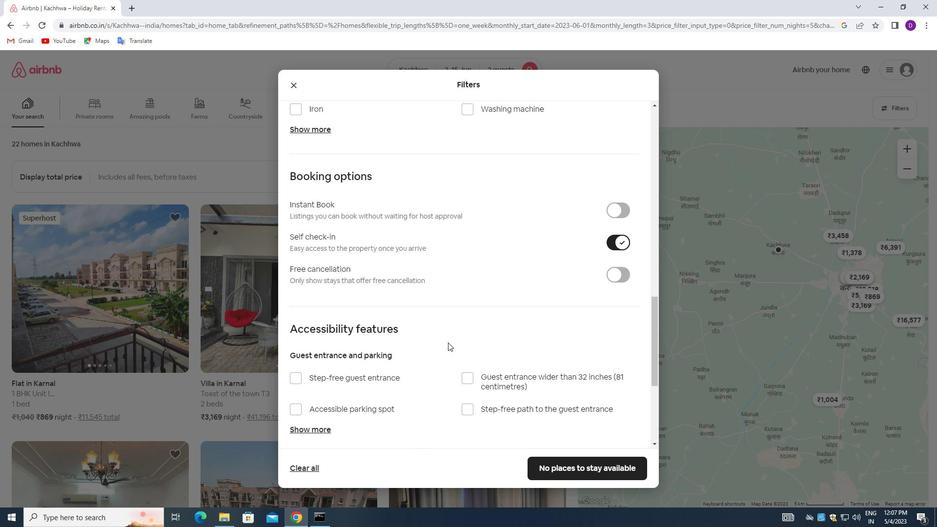 
Action: Mouse scrolled (451, 343) with delta (0, 0)
Screenshot: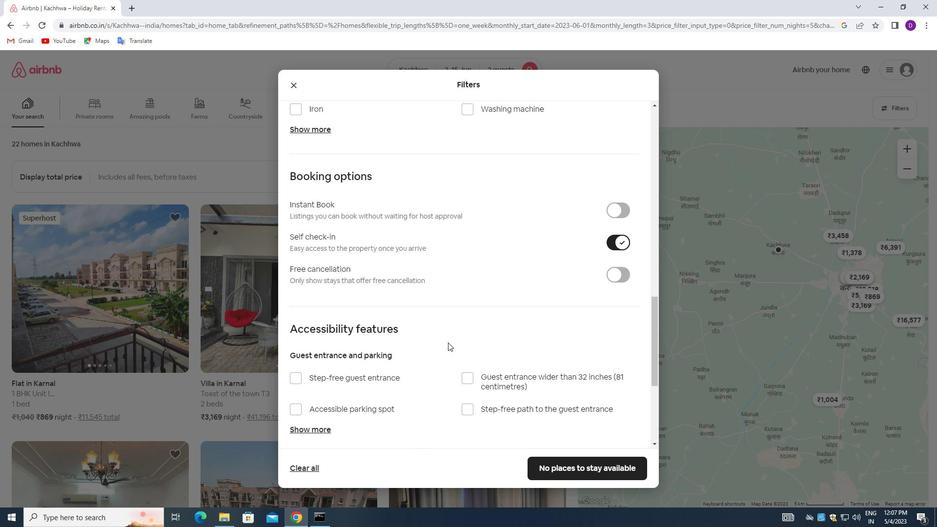 
Action: Mouse moved to (451, 345)
Screenshot: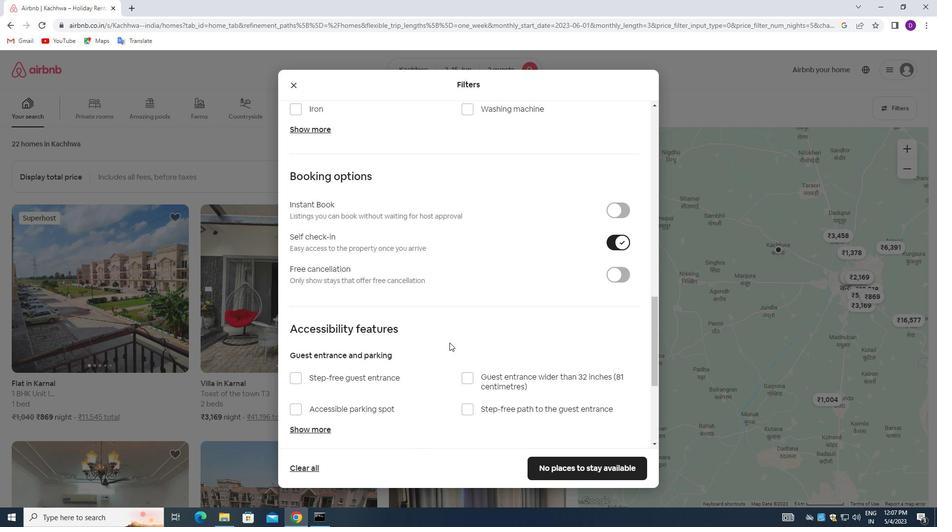 
Action: Mouse scrolled (451, 344) with delta (0, 0)
Screenshot: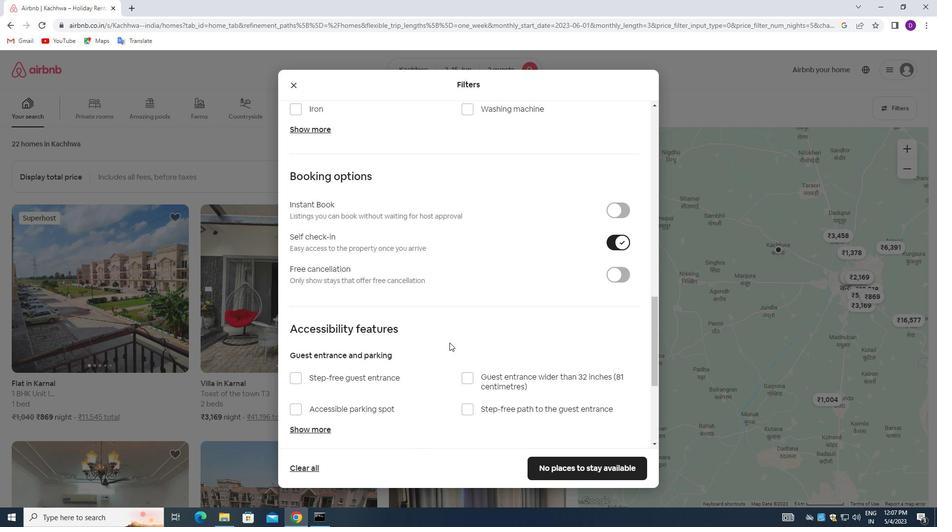 
Action: Mouse scrolled (451, 344) with delta (0, 0)
Screenshot: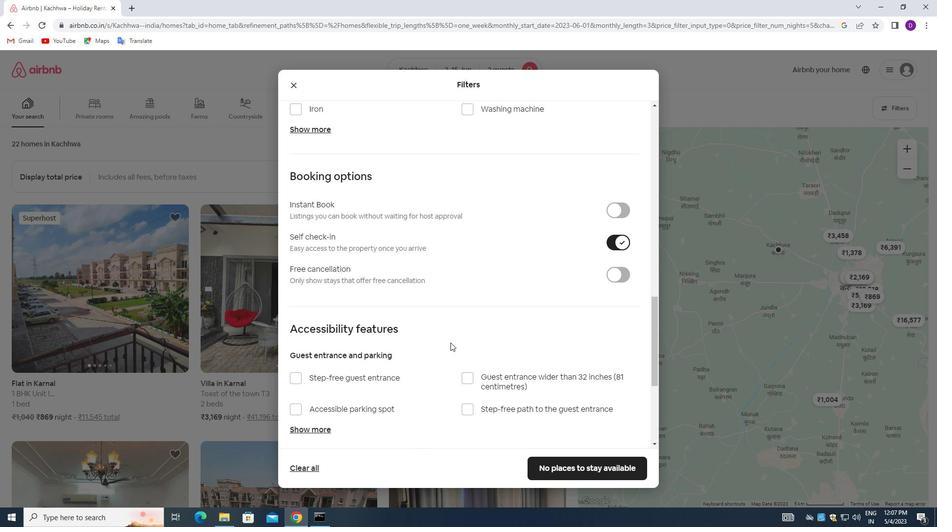 
Action: Mouse moved to (451, 346)
Screenshot: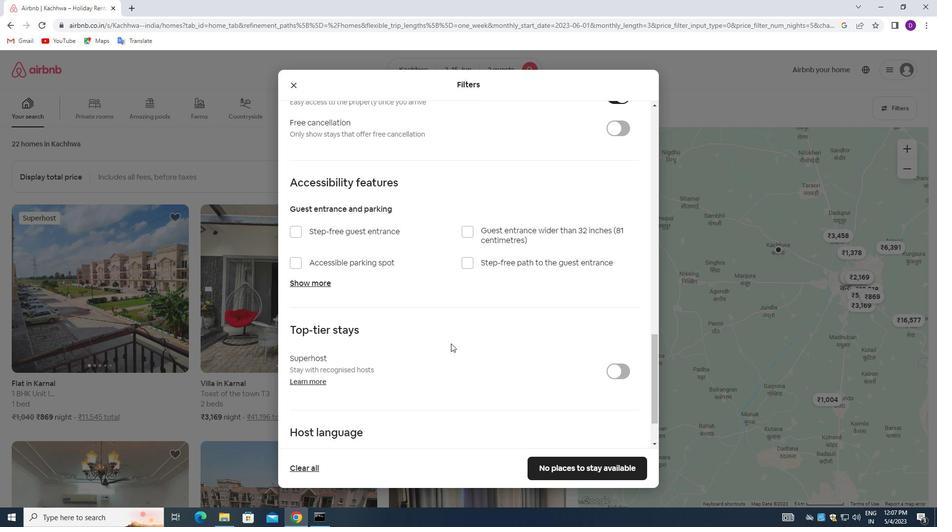 
Action: Mouse scrolled (451, 345) with delta (0, 0)
Screenshot: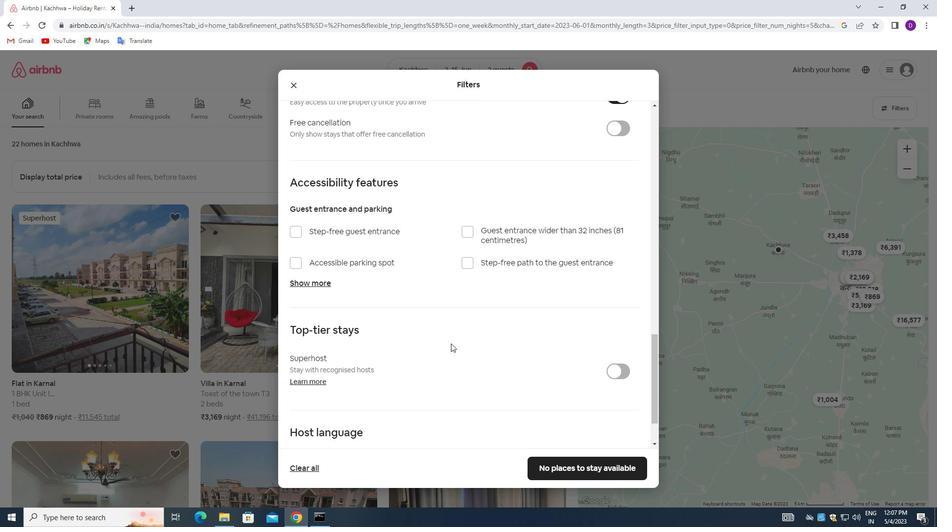 
Action: Mouse moved to (451, 346)
Screenshot: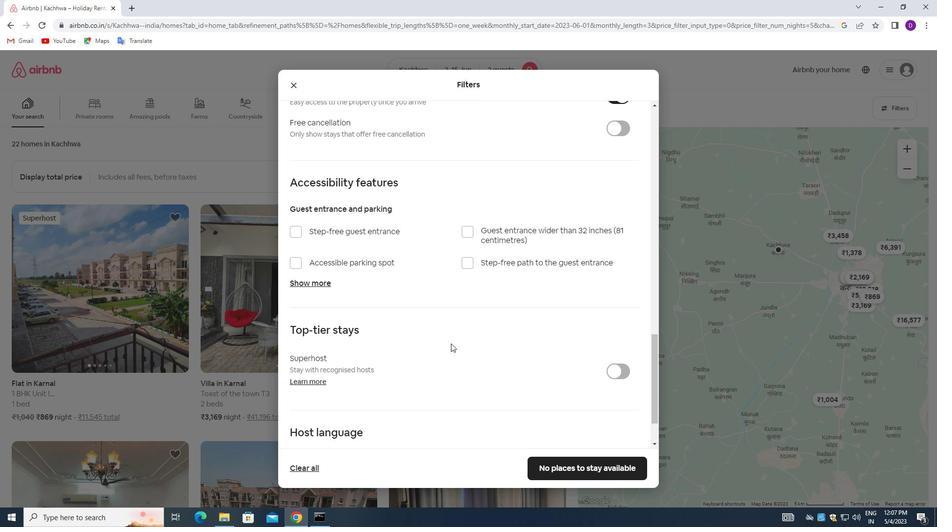 
Action: Mouse scrolled (451, 346) with delta (0, 0)
Screenshot: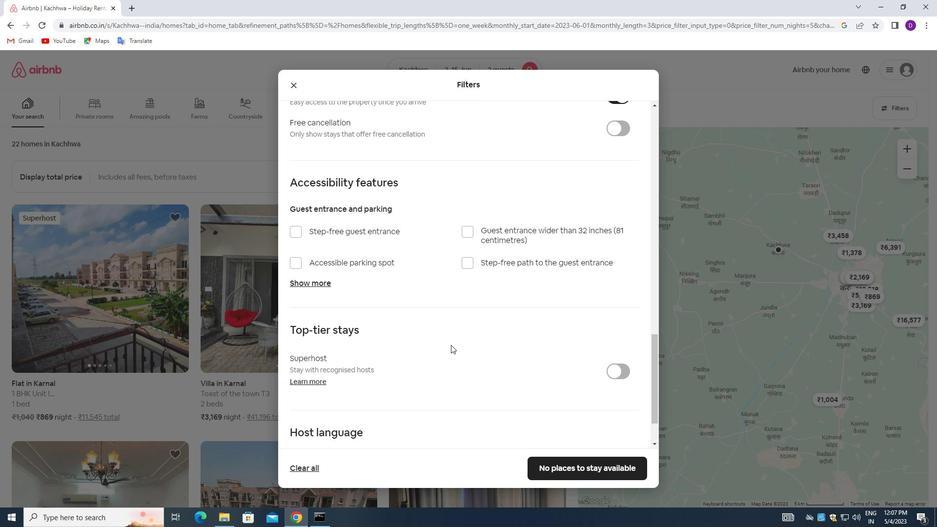 
Action: Mouse moved to (451, 347)
Screenshot: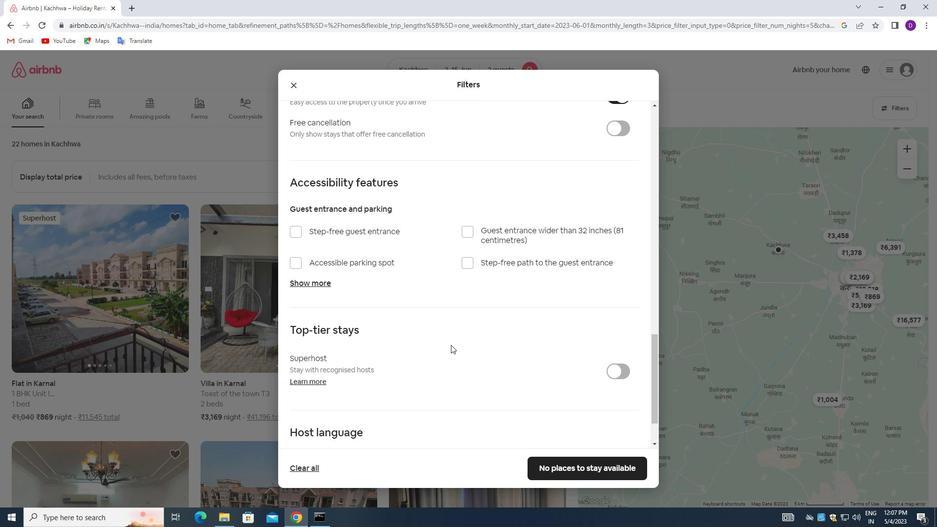 
Action: Mouse scrolled (451, 346) with delta (0, 0)
Screenshot: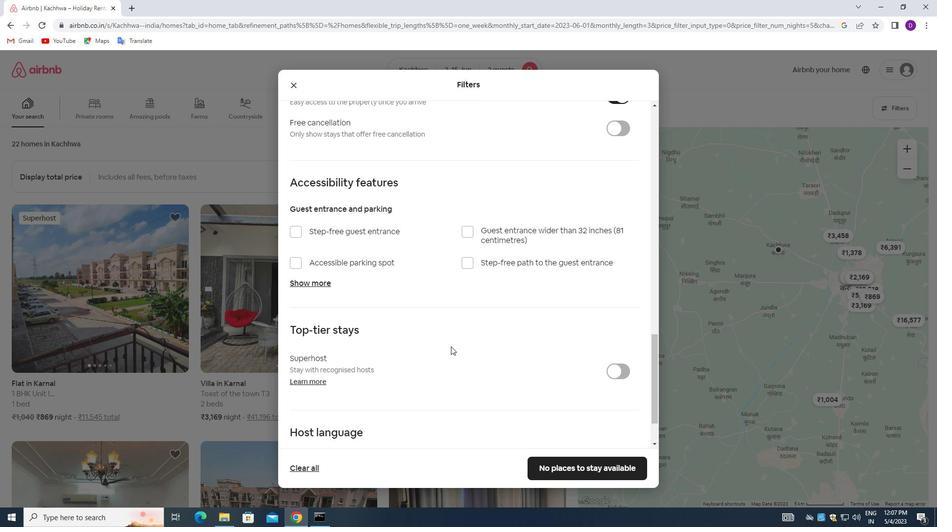 
Action: Mouse moved to (450, 348)
Screenshot: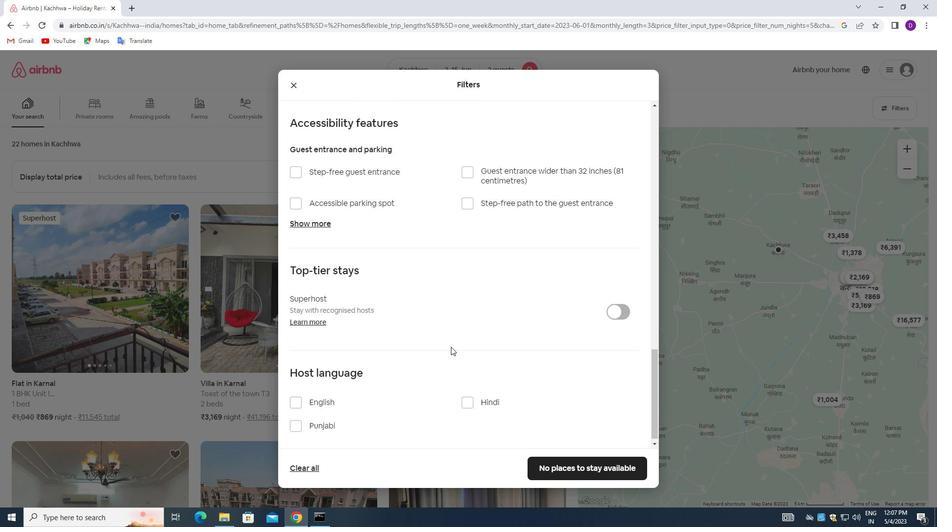 
Action: Mouse scrolled (450, 347) with delta (0, 0)
Screenshot: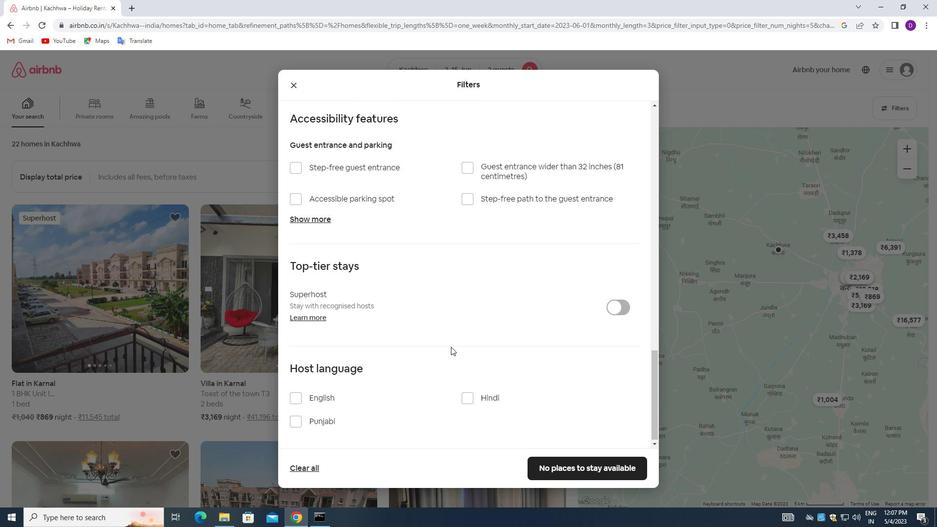 
Action: Mouse moved to (448, 352)
Screenshot: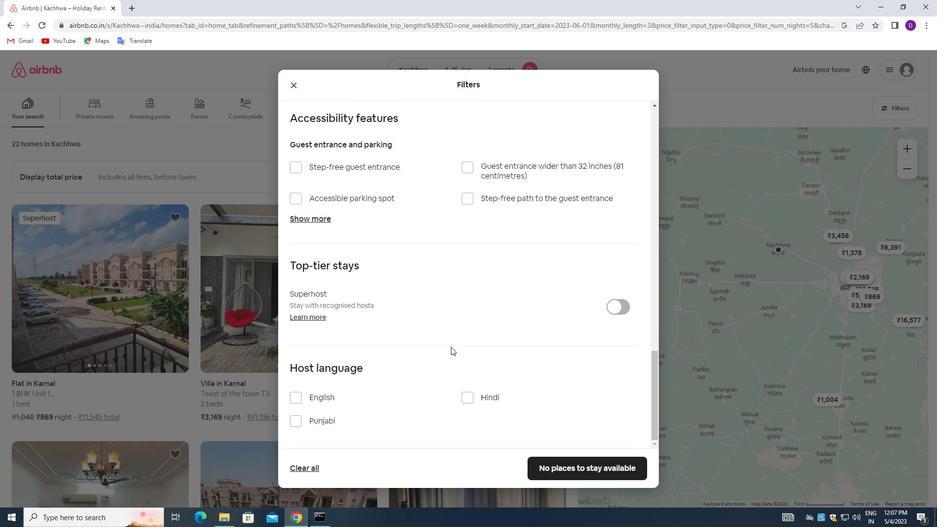 
Action: Mouse scrolled (448, 352) with delta (0, 0)
Screenshot: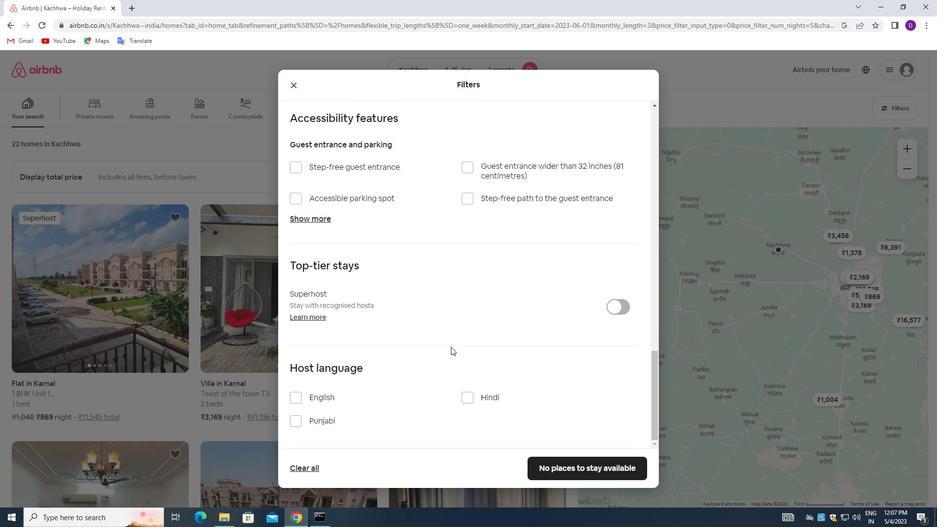 
Action: Mouse moved to (294, 398)
Screenshot: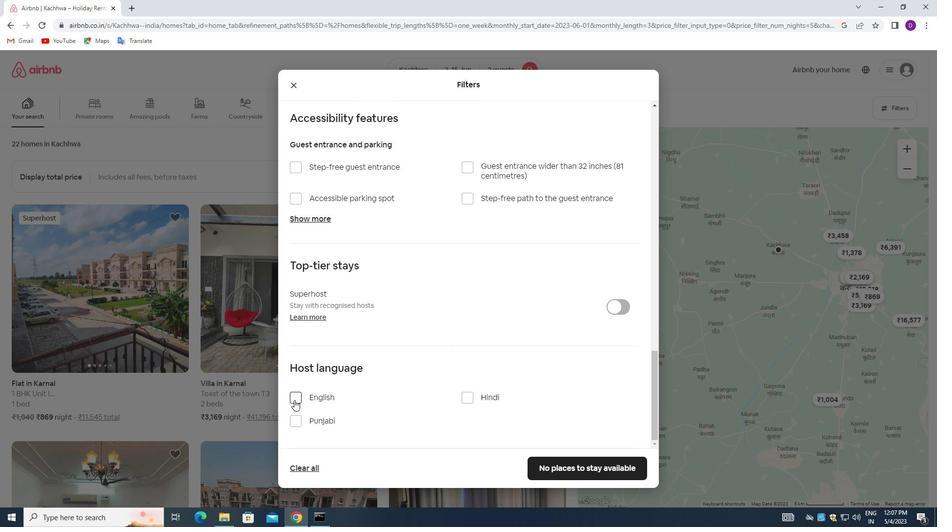 
Action: Mouse pressed left at (294, 398)
Screenshot: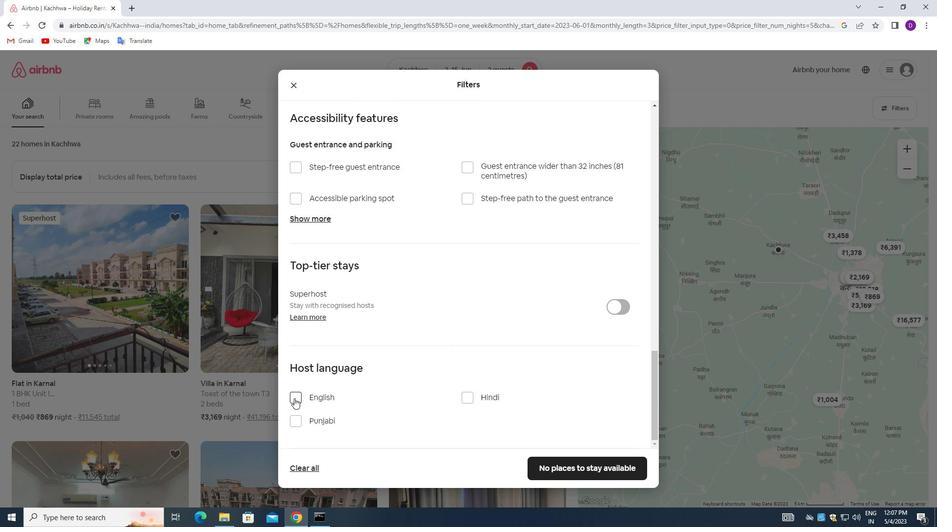 
Action: Mouse moved to (584, 466)
Screenshot: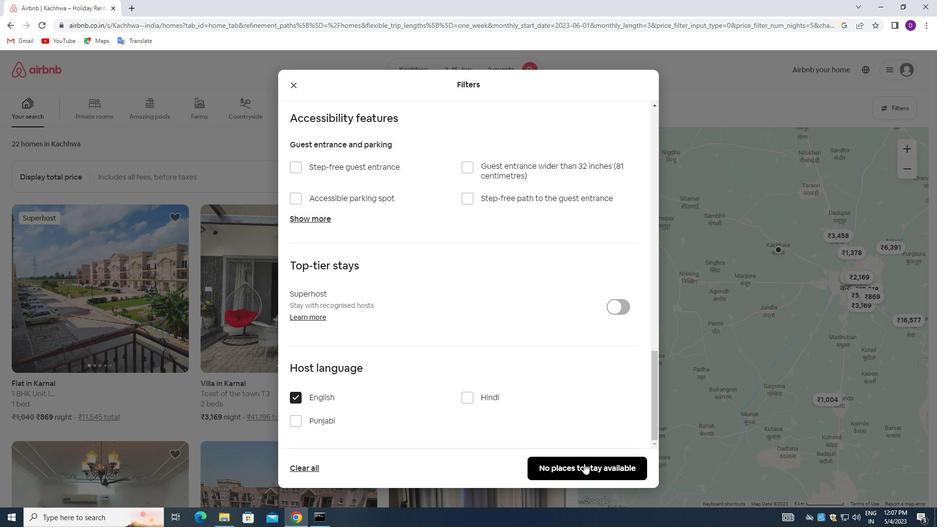
Action: Mouse pressed left at (584, 466)
Screenshot: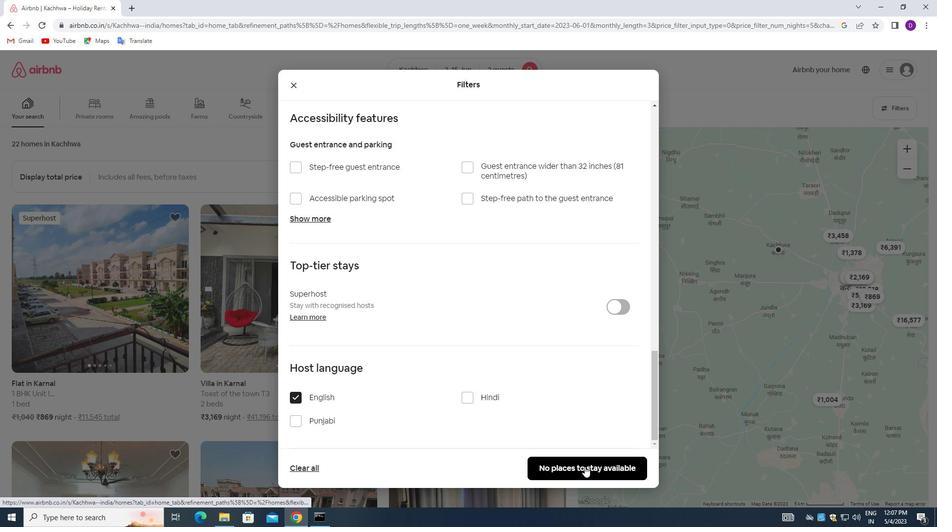
Action: Mouse moved to (537, 320)
Screenshot: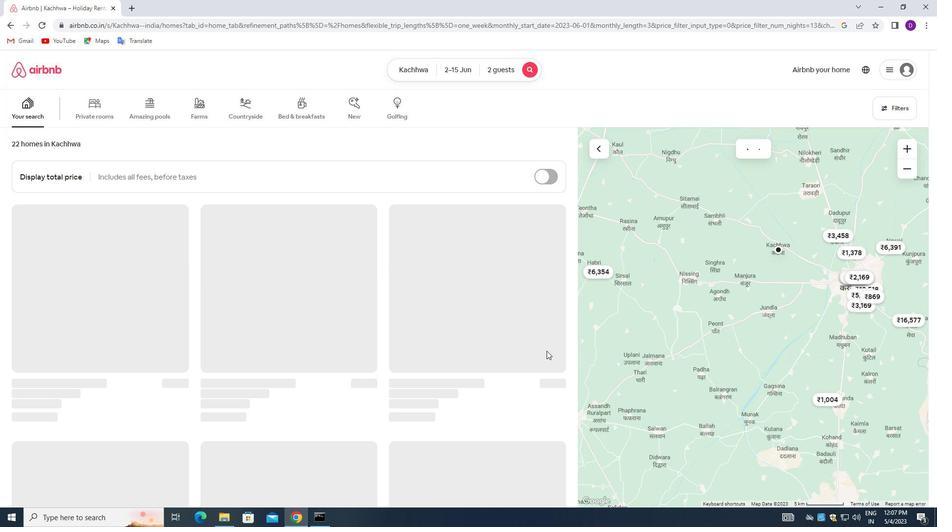 
